 Task: Look for space in Abidjan, Ivory Coast from 22nd June, 2023 to 30th June, 2023 for 2 adults in price range Rs.7000 to Rs.15000. Place can be entire place with 1  bedroom having 1 bed and 1 bathroom. Property type can be house, flat, guest house, hotel. Booking option can be shelf check-in. Required host language is English.
Action: Mouse moved to (492, 161)
Screenshot: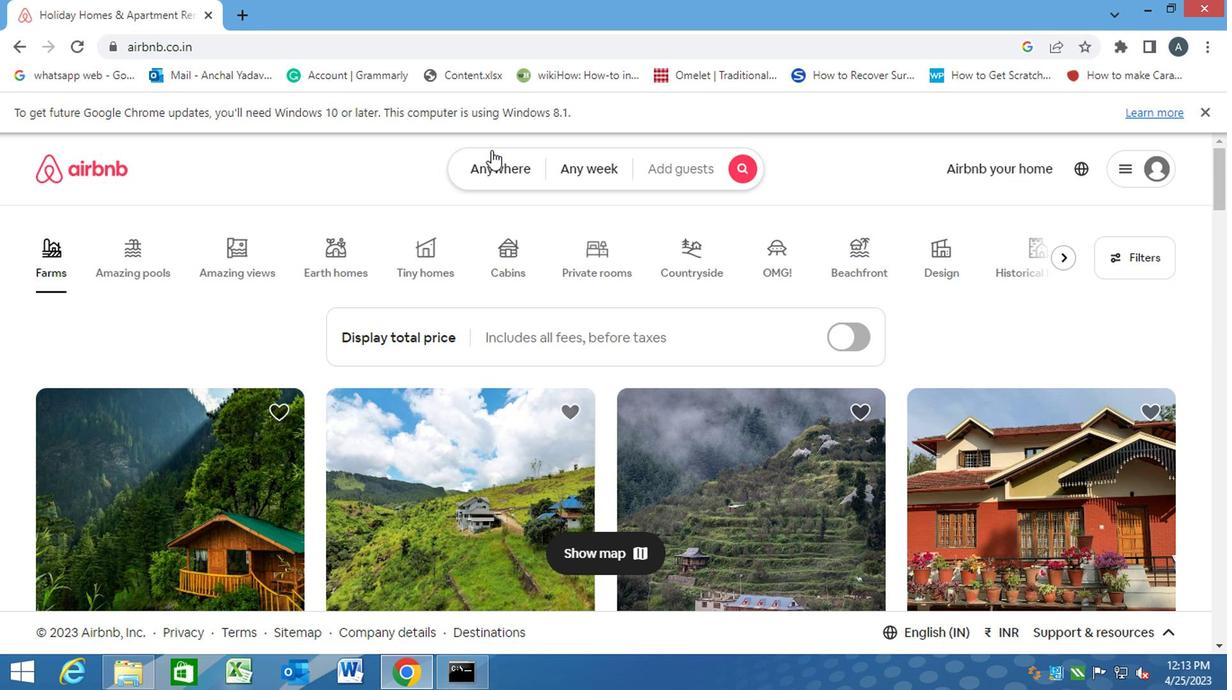 
Action: Mouse pressed left at (492, 161)
Screenshot: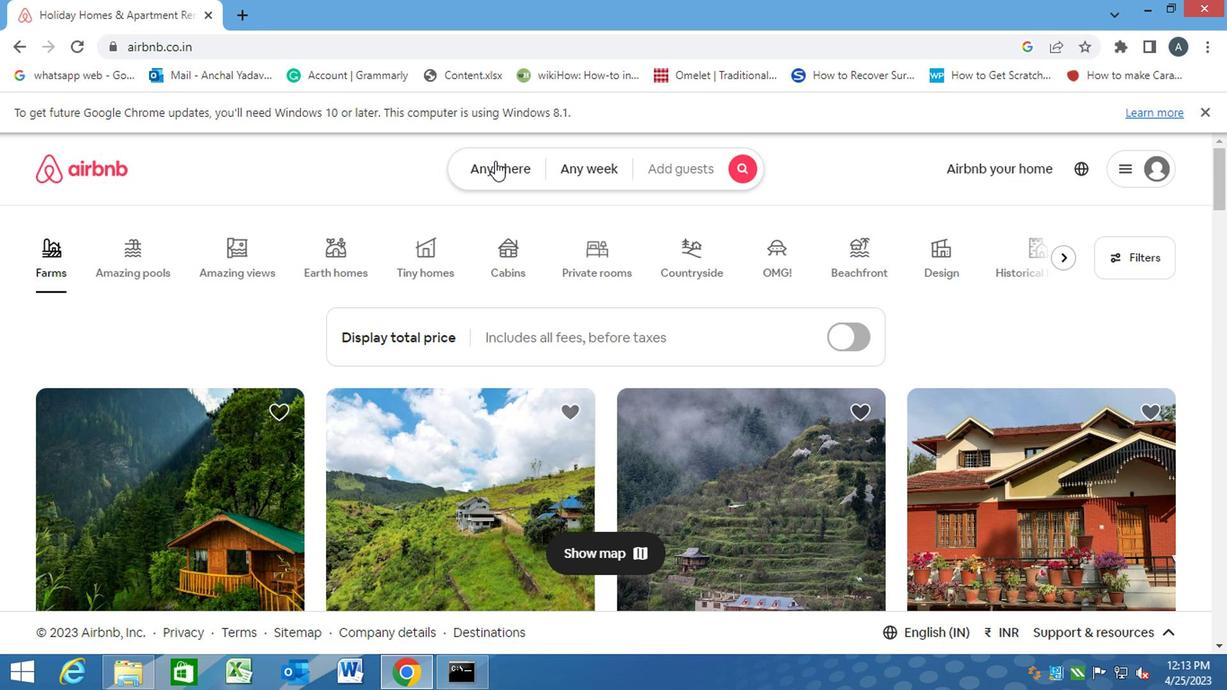 
Action: Mouse moved to (323, 228)
Screenshot: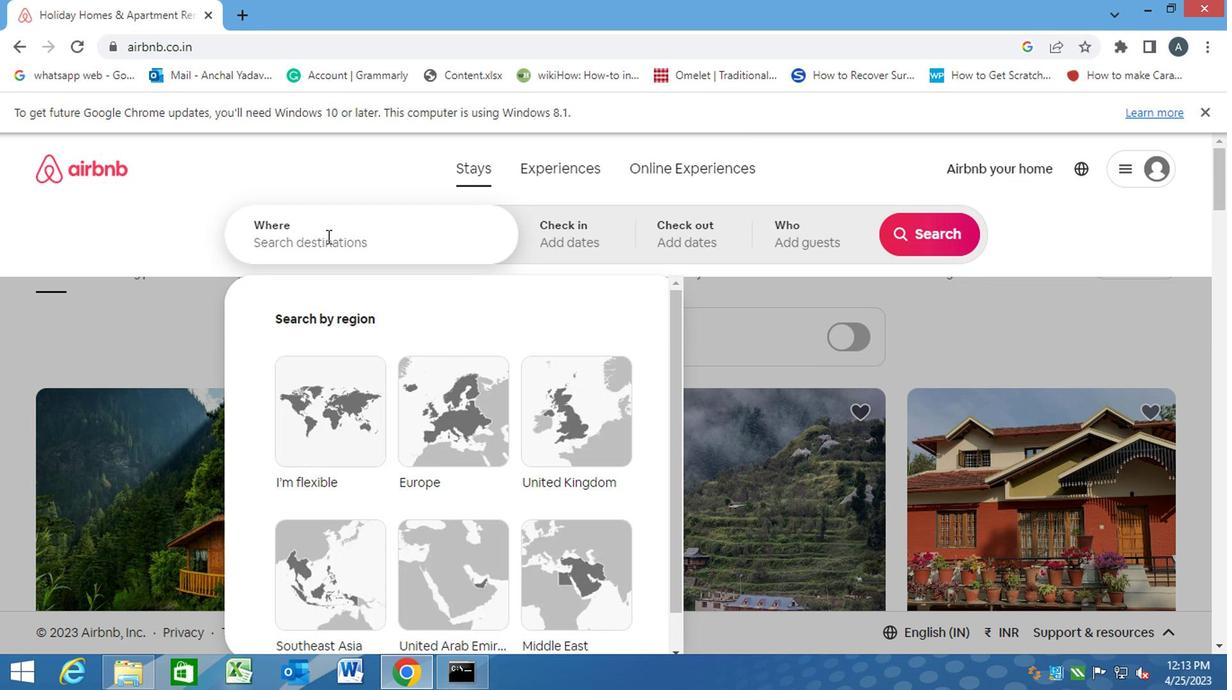 
Action: Mouse pressed left at (323, 228)
Screenshot: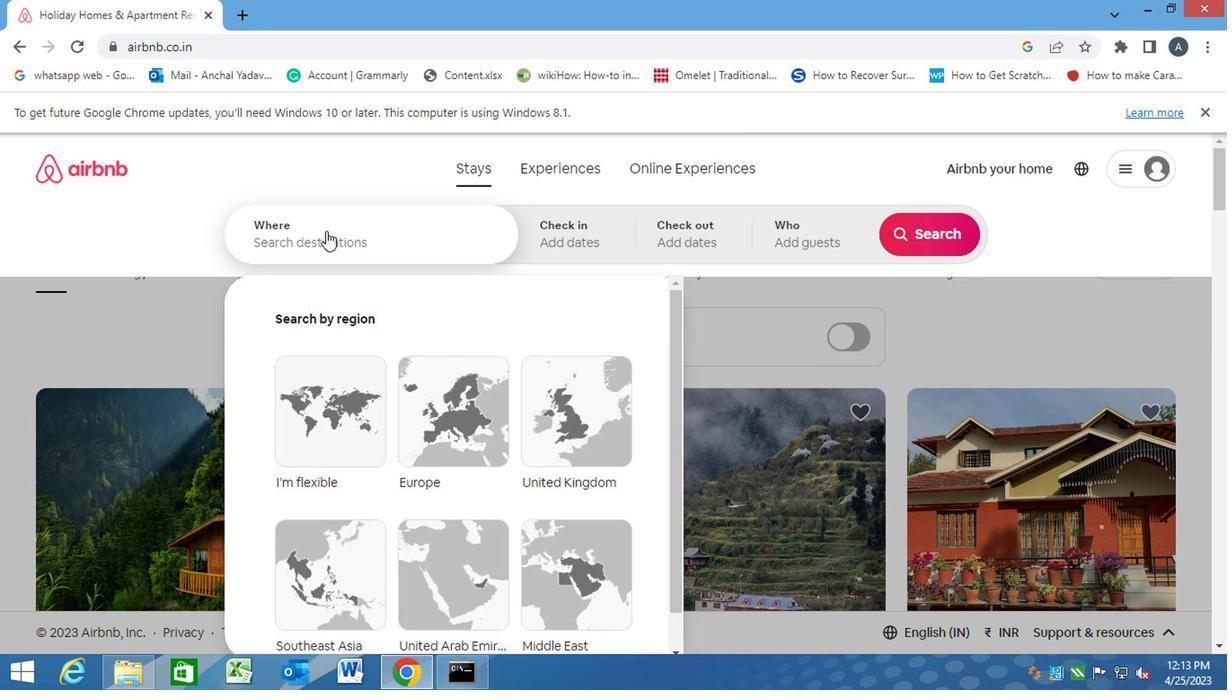 
Action: Key pressed <Key.caps_lock><Key.caps_lock>a<Key.caps_lock>d<Key.backspace>bidjan,<Key.space><Key.caps_lock>i<Key.caps_lock>vory<Key.space><Key.caps_lock>c<Key.caps_lock>oast<Key.enter>
Screenshot: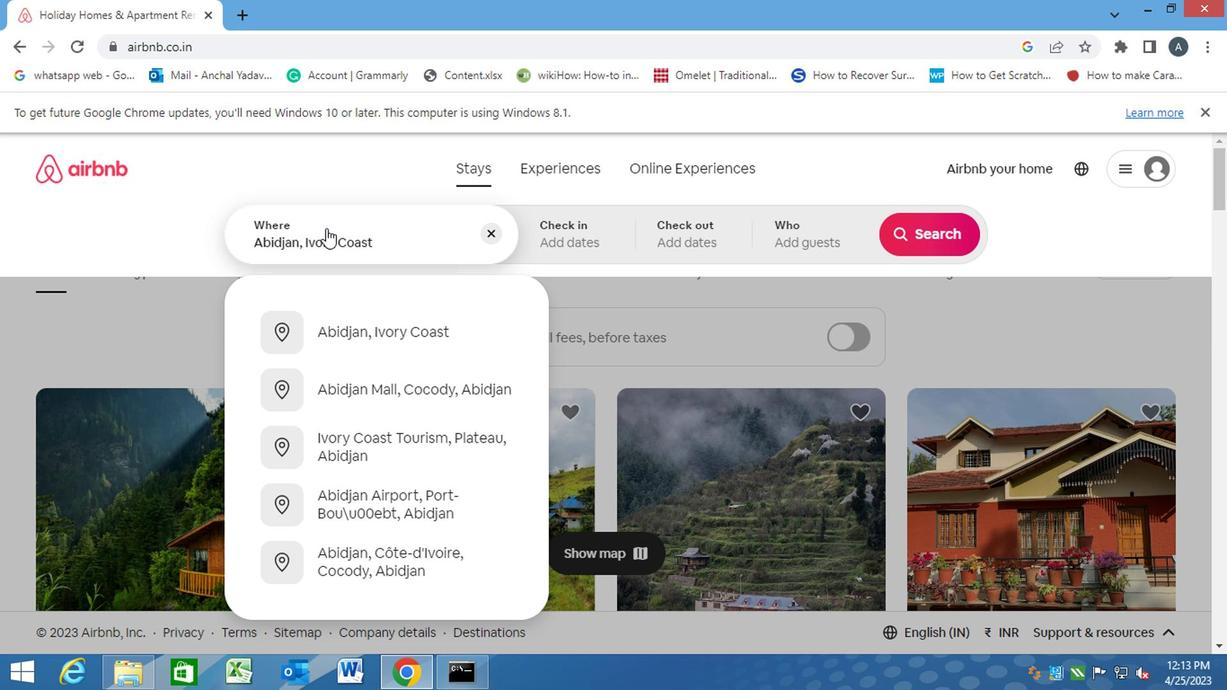 
Action: Mouse moved to (906, 379)
Screenshot: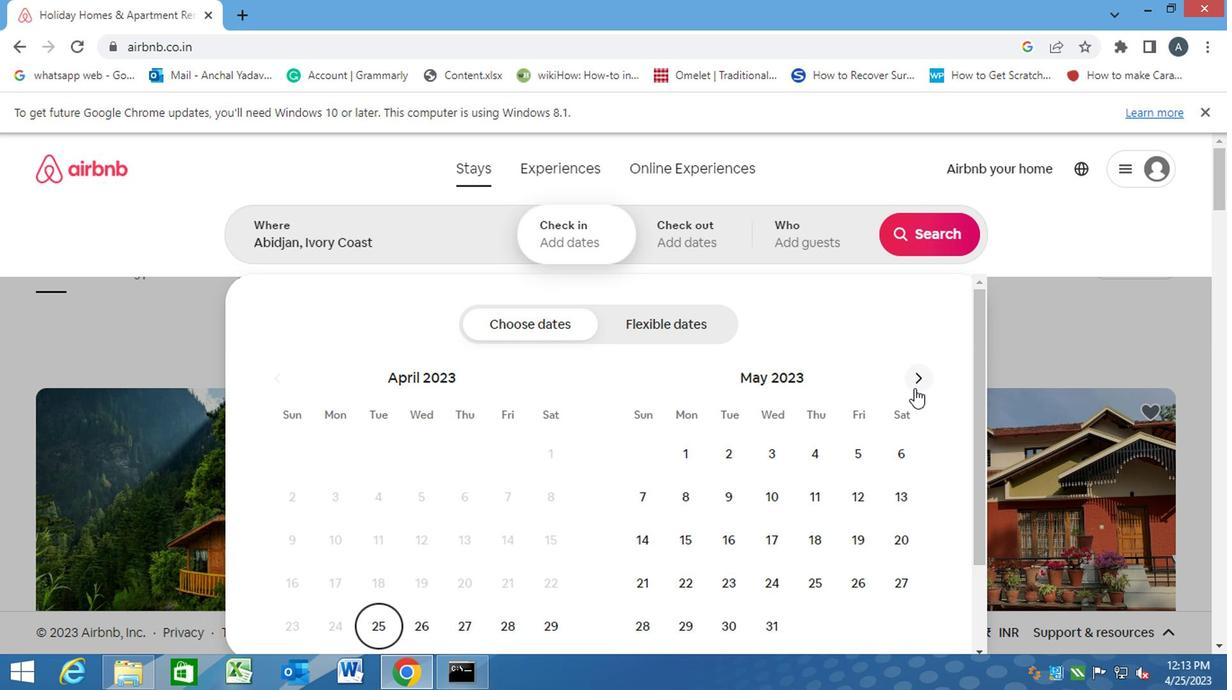 
Action: Mouse pressed left at (906, 379)
Screenshot: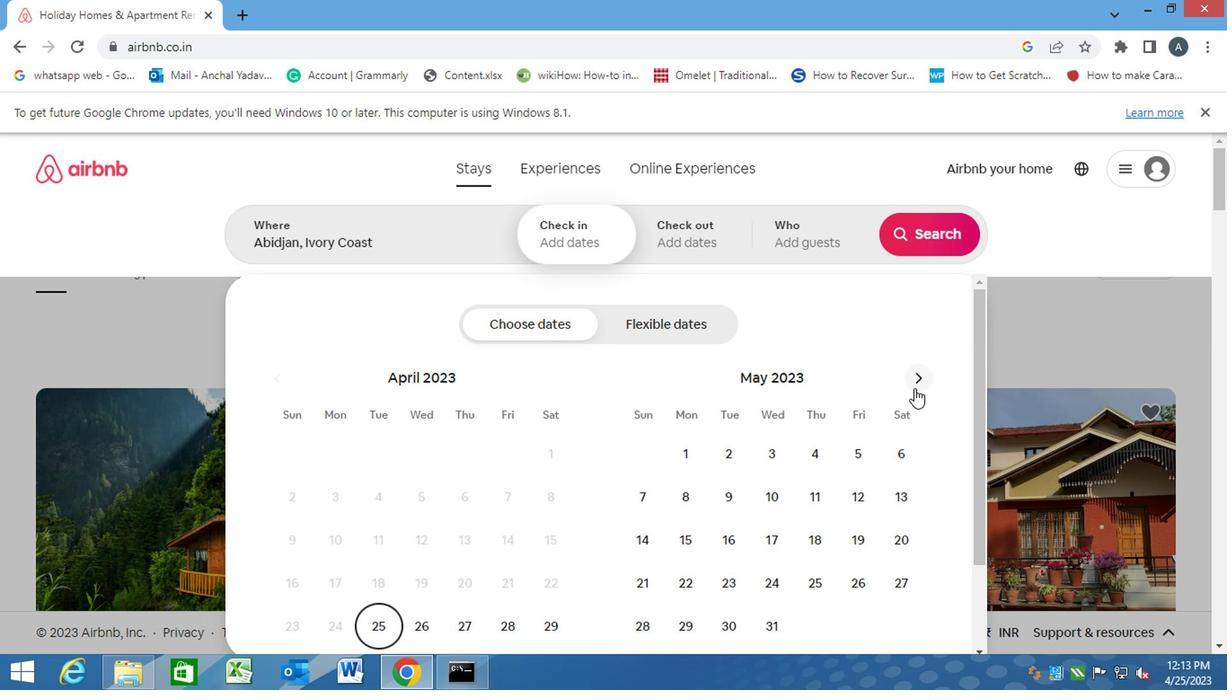 
Action: Mouse moved to (805, 586)
Screenshot: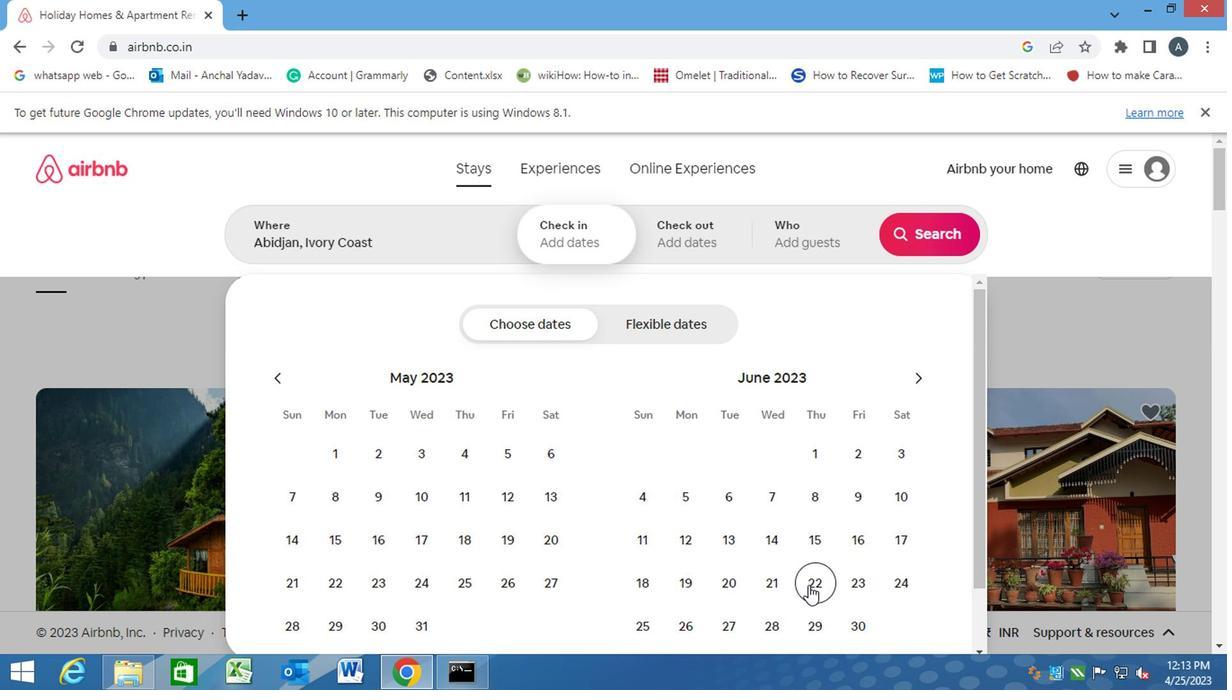 
Action: Mouse pressed left at (805, 586)
Screenshot: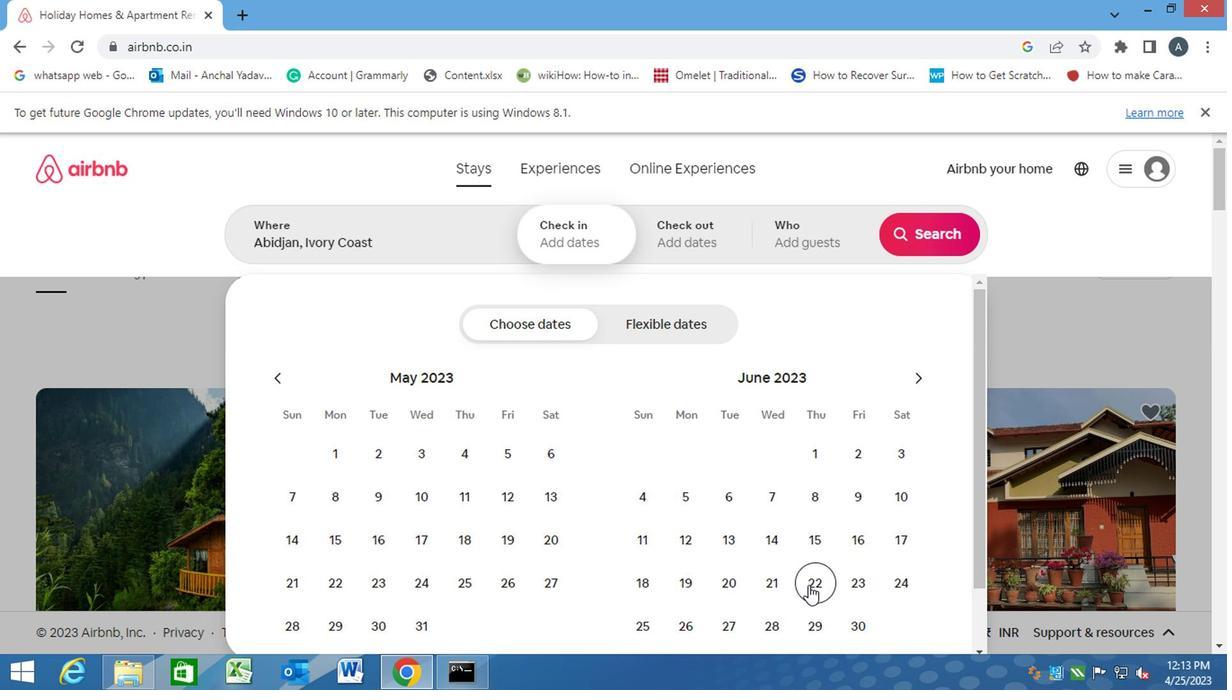 
Action: Mouse moved to (859, 627)
Screenshot: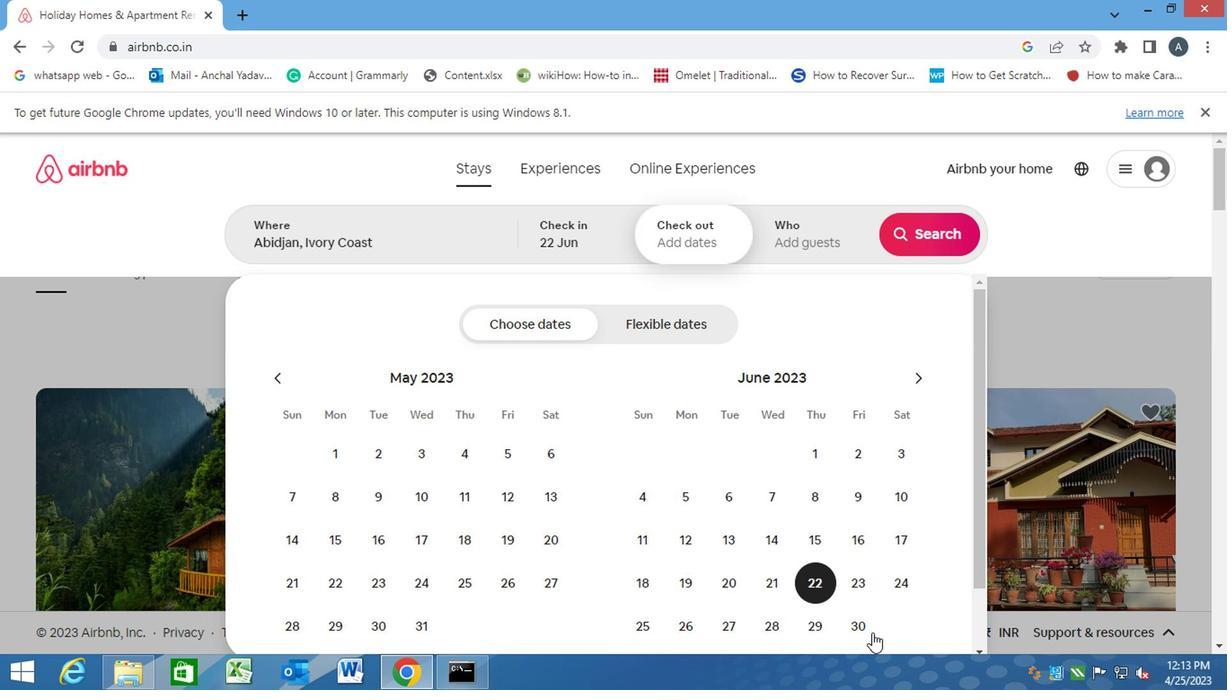 
Action: Mouse pressed left at (859, 627)
Screenshot: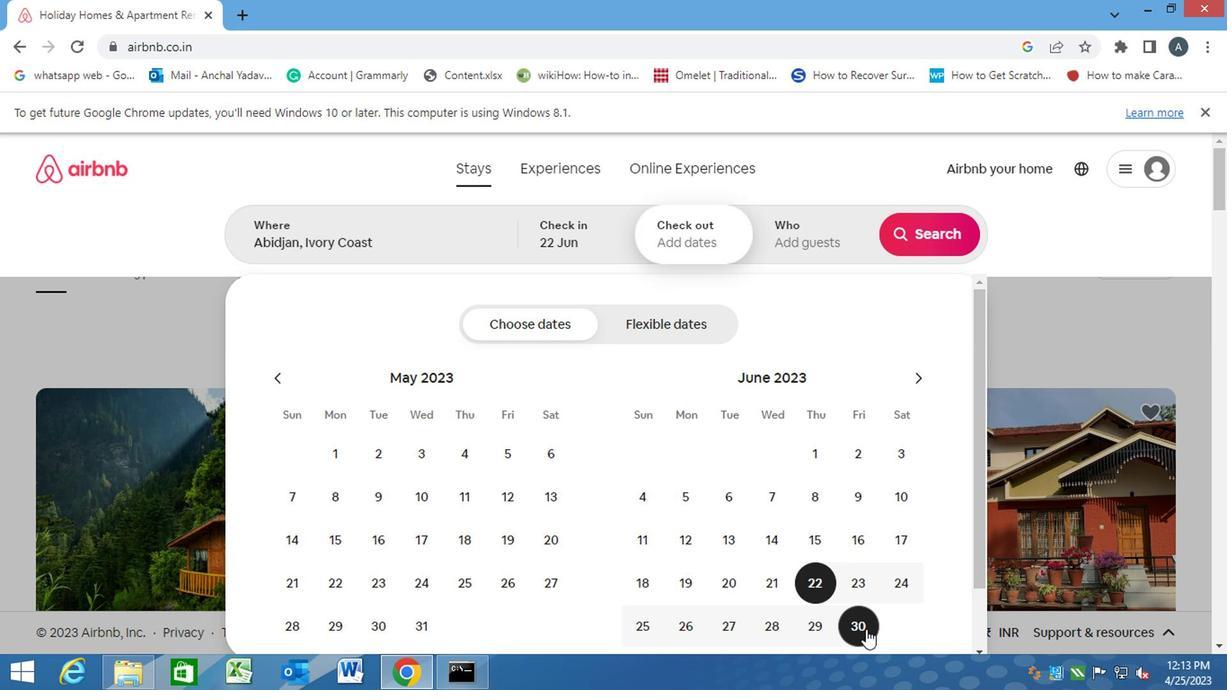 
Action: Mouse moved to (796, 222)
Screenshot: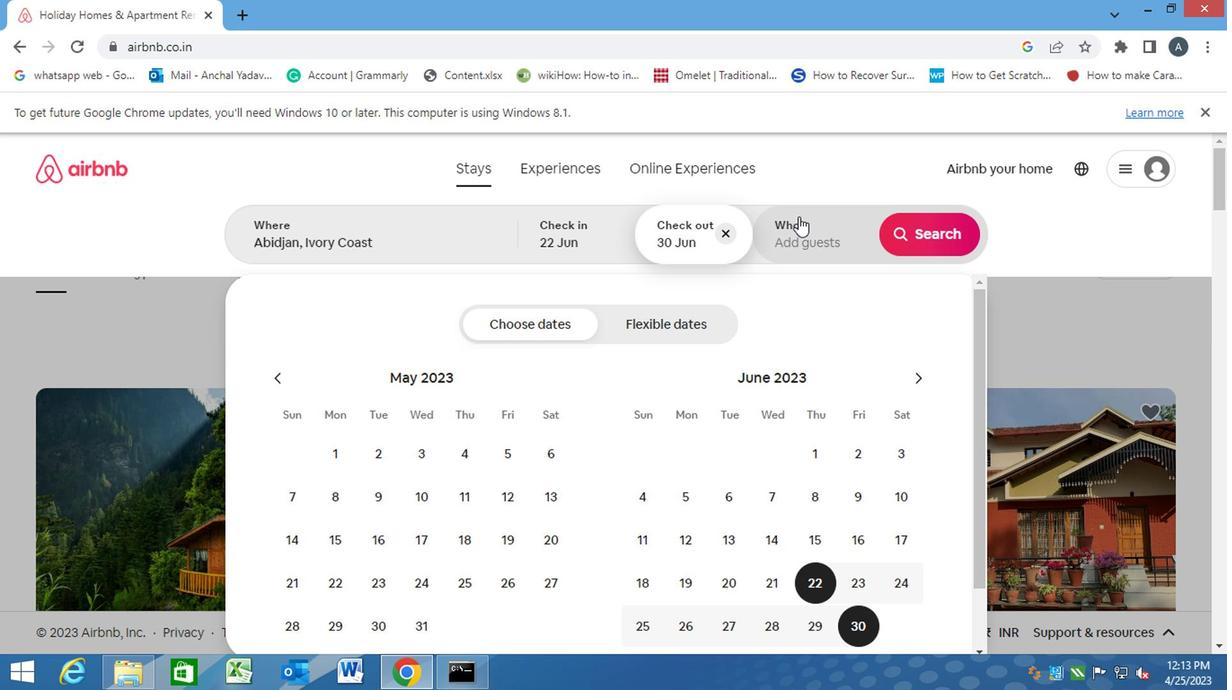 
Action: Mouse pressed left at (796, 222)
Screenshot: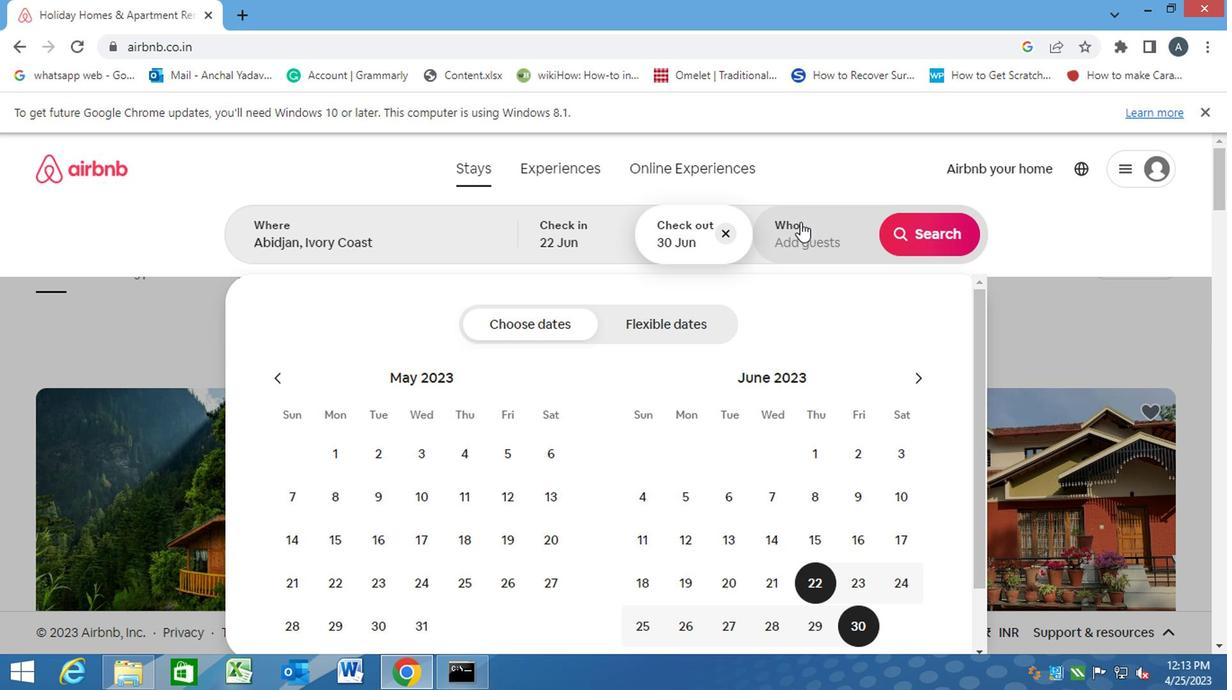 
Action: Mouse moved to (924, 320)
Screenshot: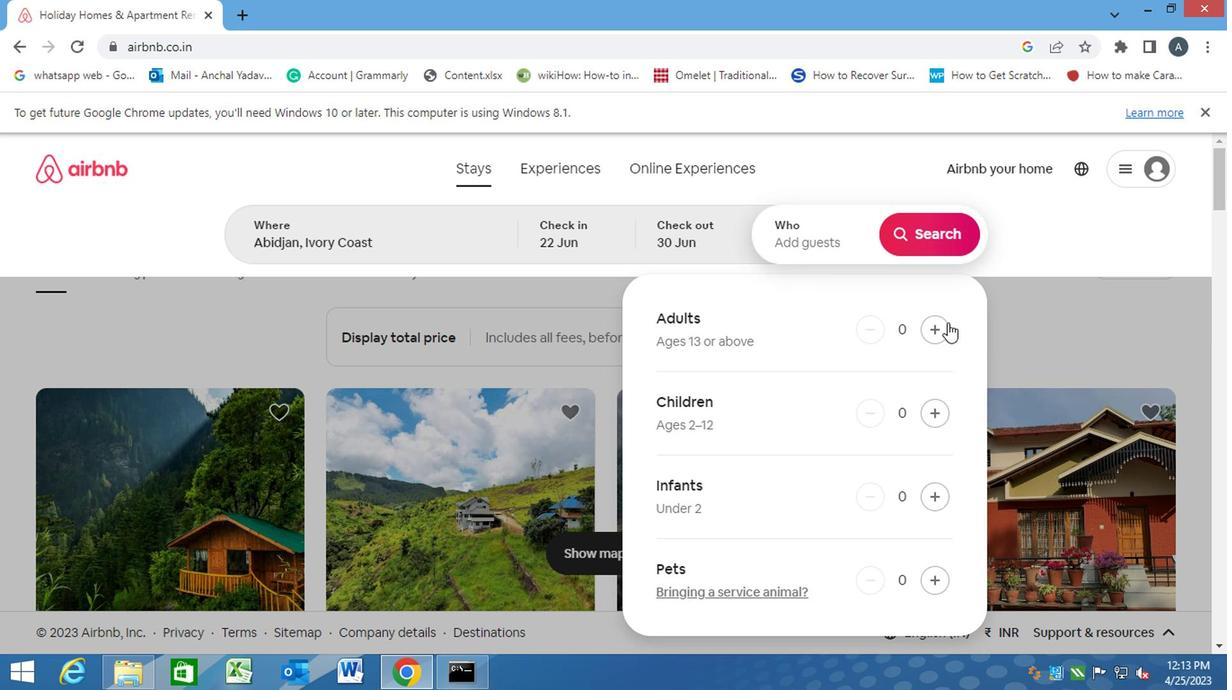
Action: Mouse pressed left at (924, 320)
Screenshot: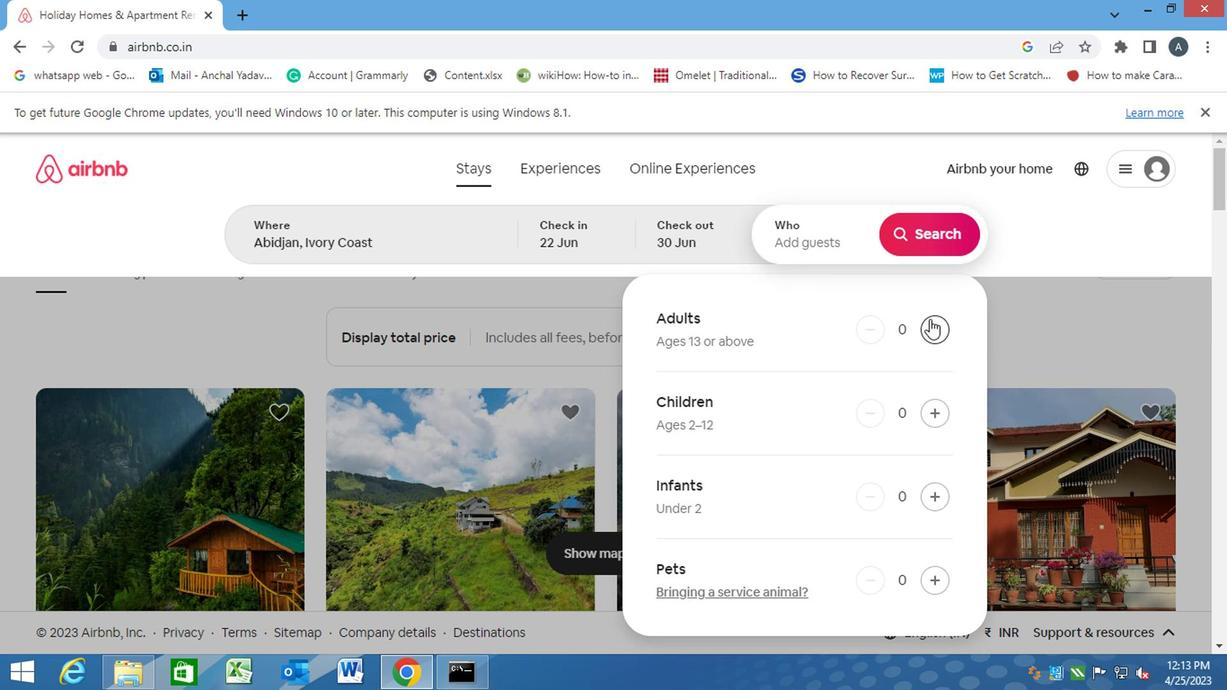 
Action: Mouse pressed left at (924, 320)
Screenshot: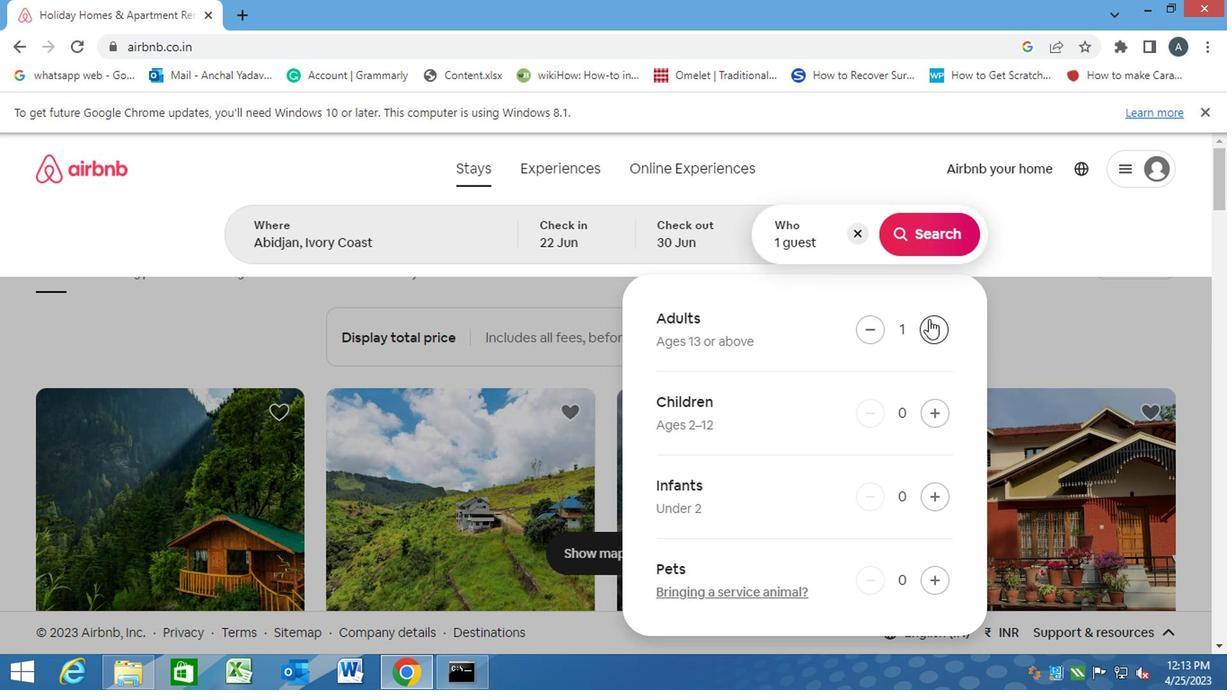 
Action: Mouse moved to (915, 244)
Screenshot: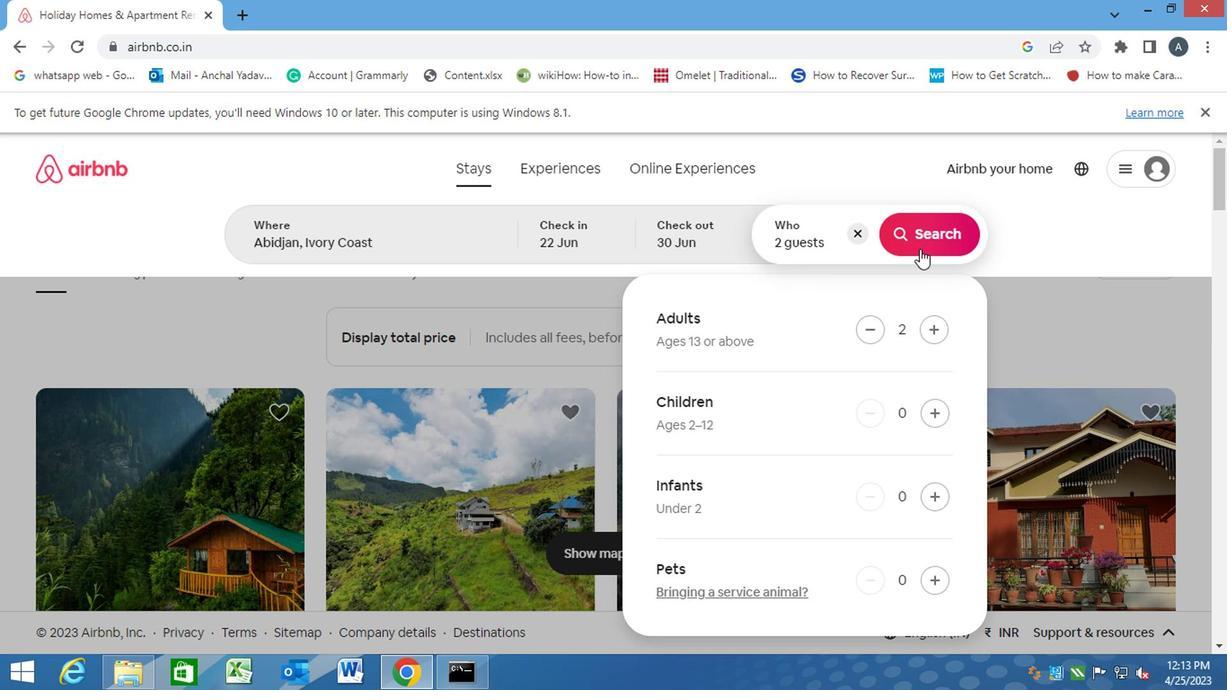 
Action: Mouse pressed left at (915, 244)
Screenshot: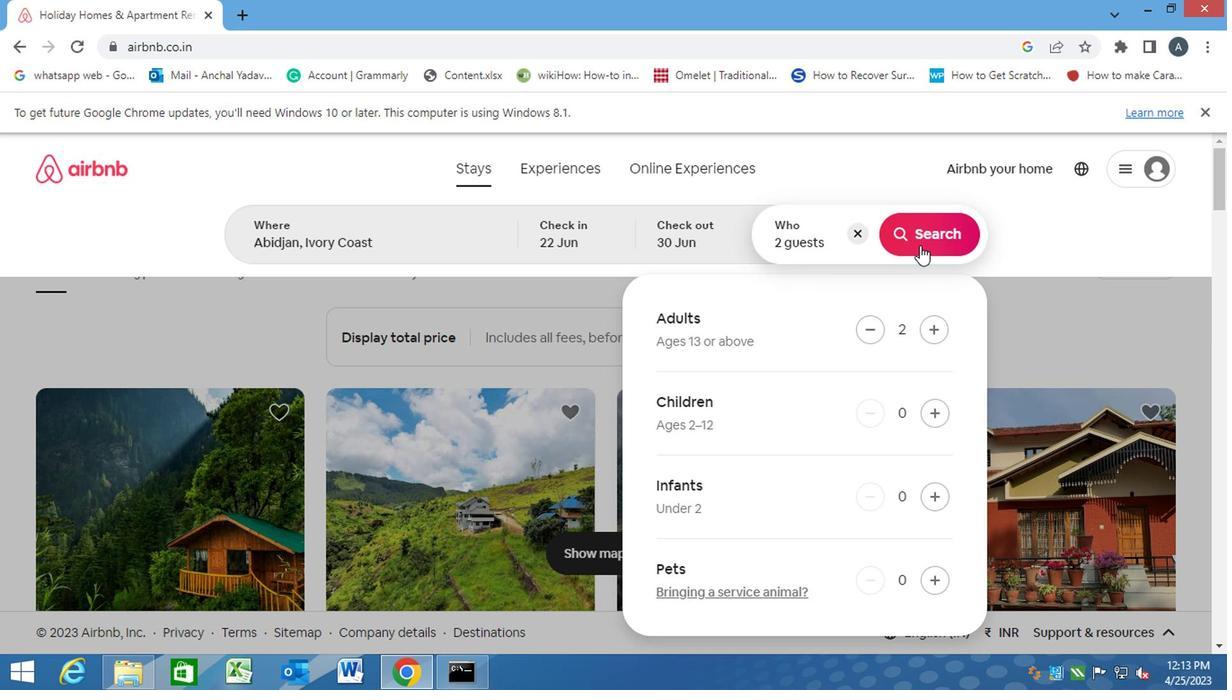 
Action: Mouse moved to (1152, 236)
Screenshot: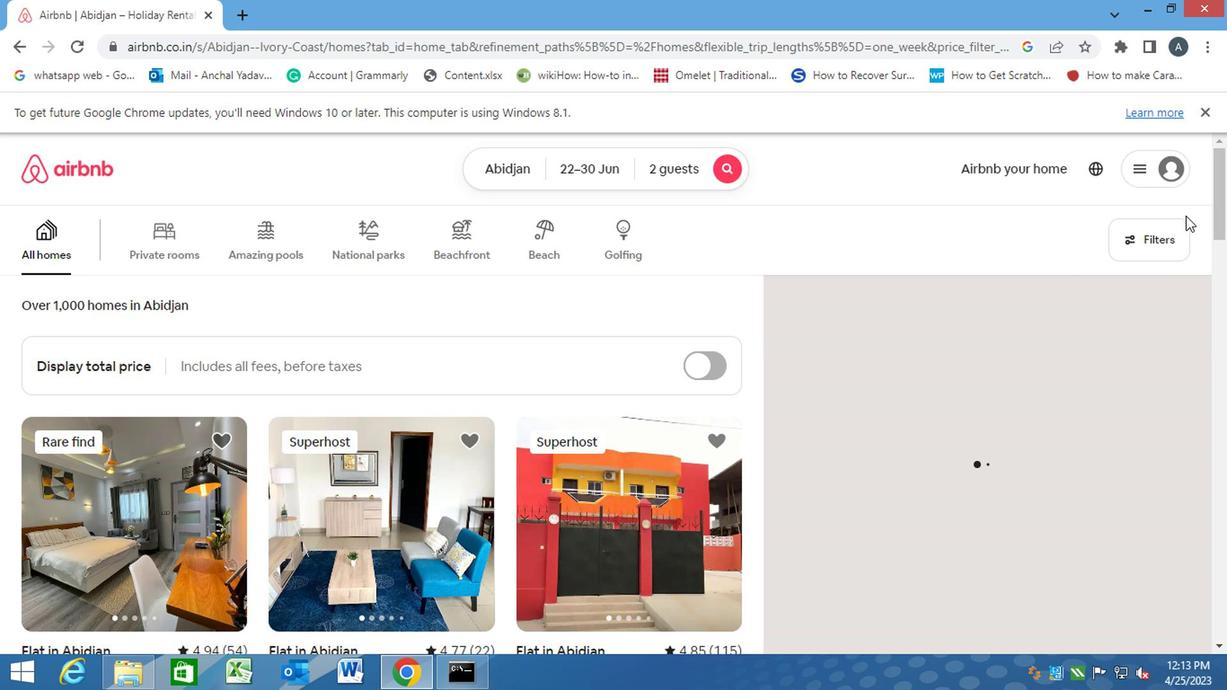 
Action: Mouse pressed left at (1152, 236)
Screenshot: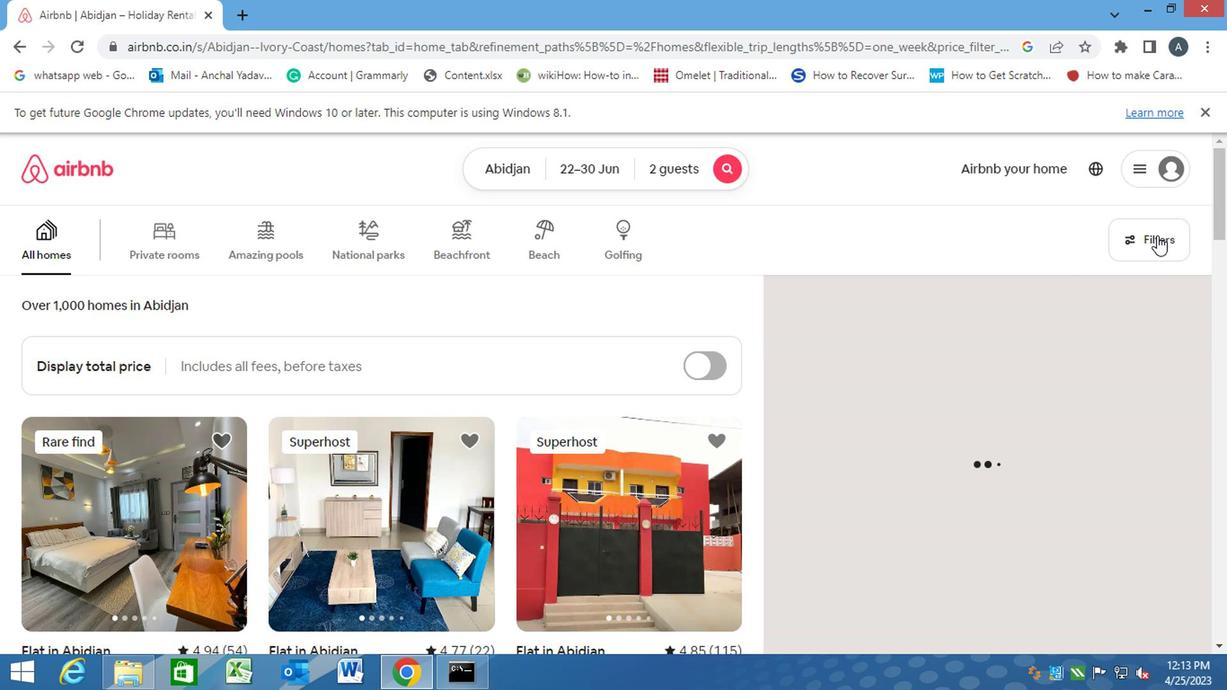 
Action: Mouse moved to (381, 462)
Screenshot: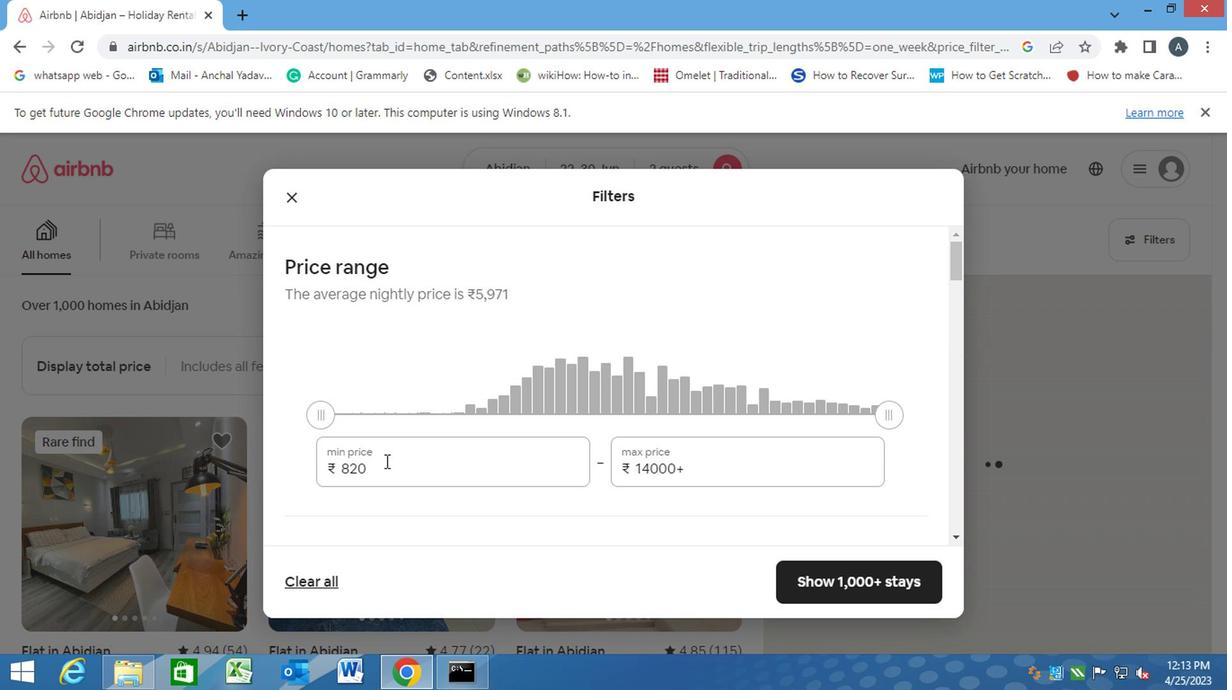 
Action: Mouse pressed left at (381, 462)
Screenshot: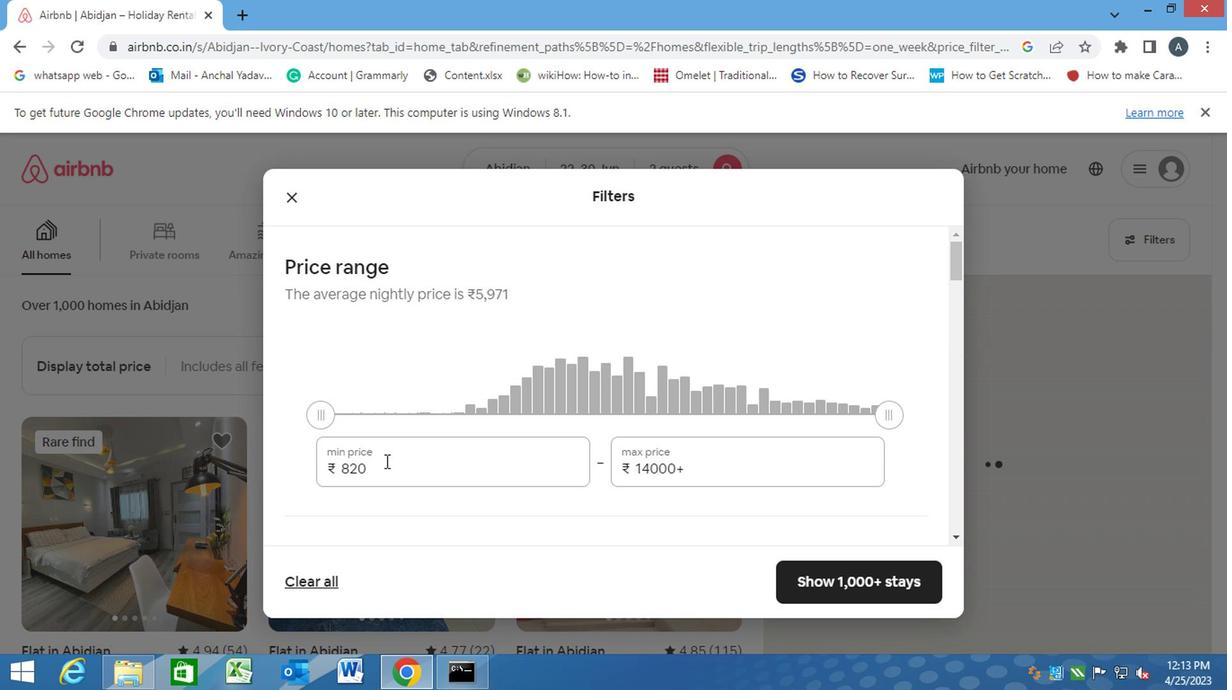 
Action: Mouse moved to (329, 469)
Screenshot: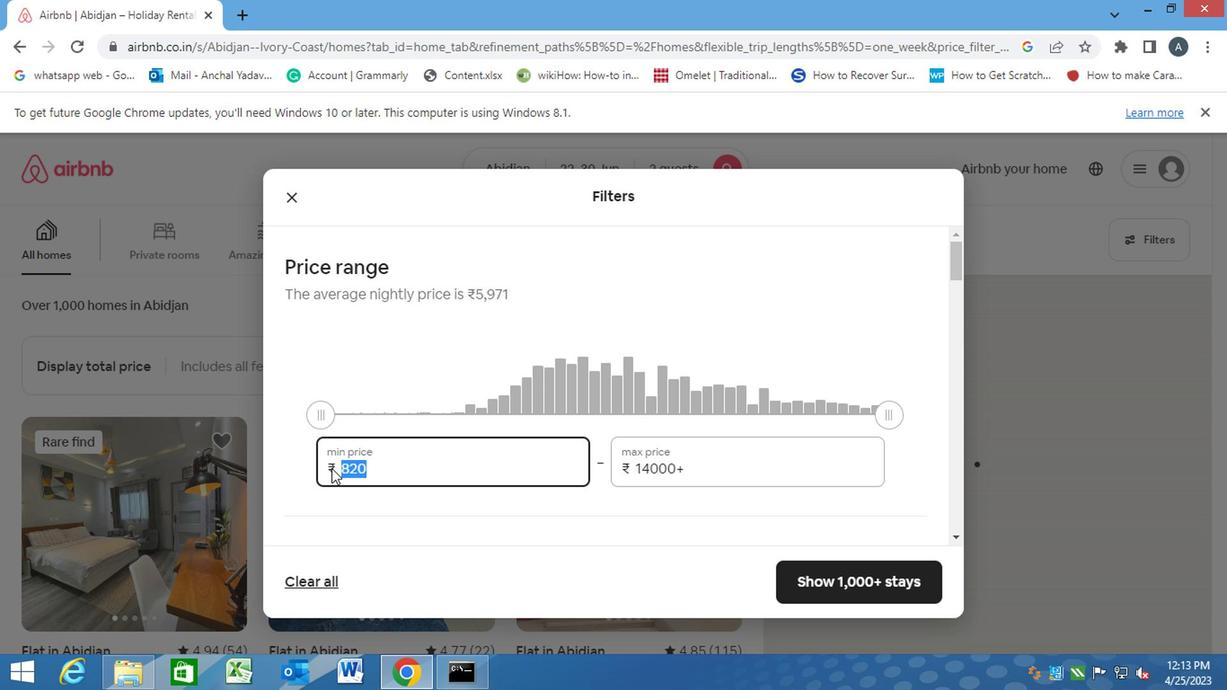
Action: Key pressed 7000<Key.tab><Key.backspace>15000
Screenshot: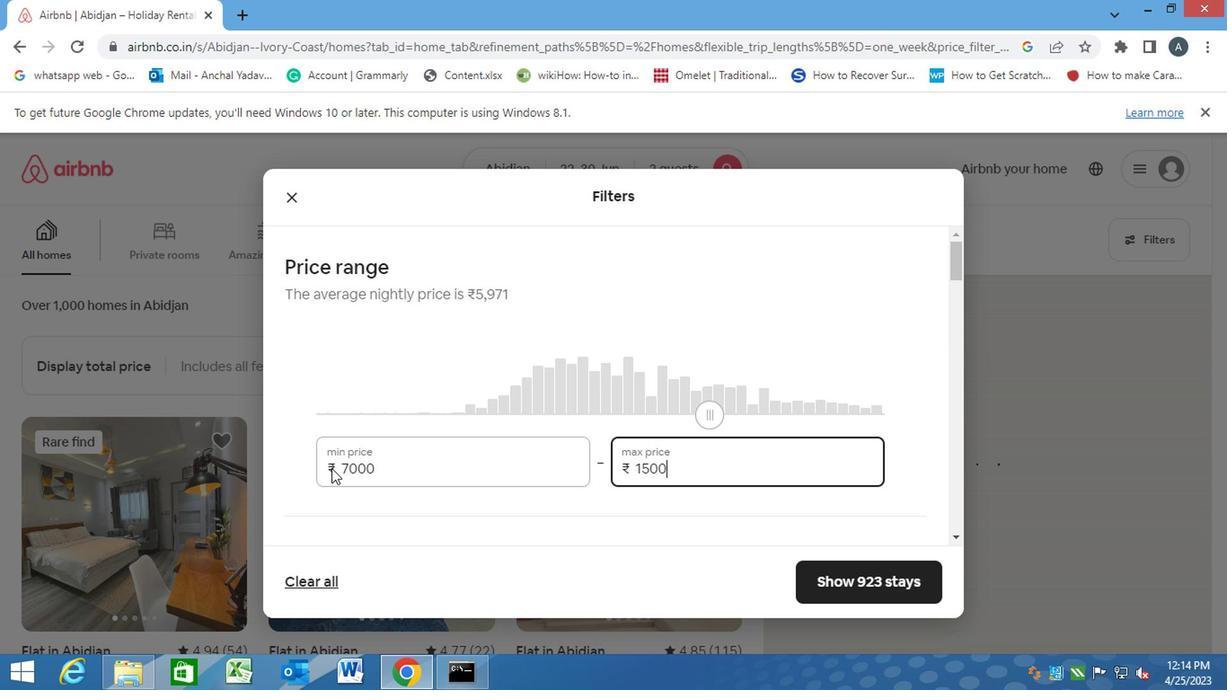 
Action: Mouse moved to (411, 517)
Screenshot: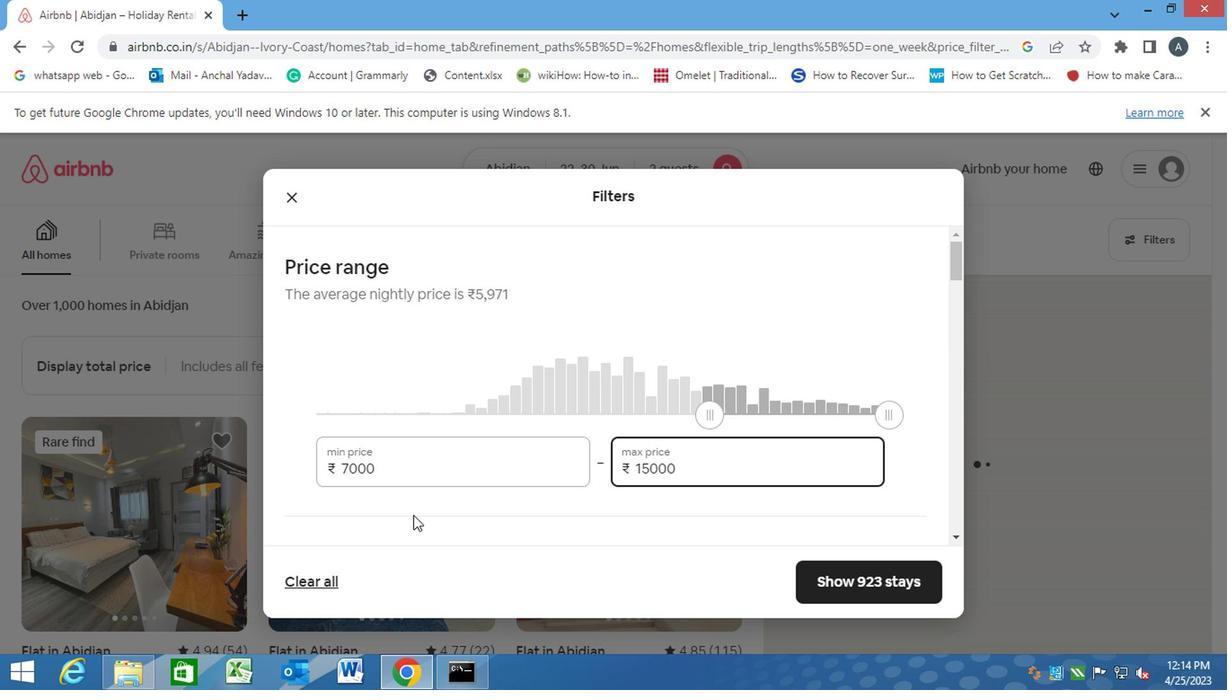 
Action: Mouse pressed left at (411, 517)
Screenshot: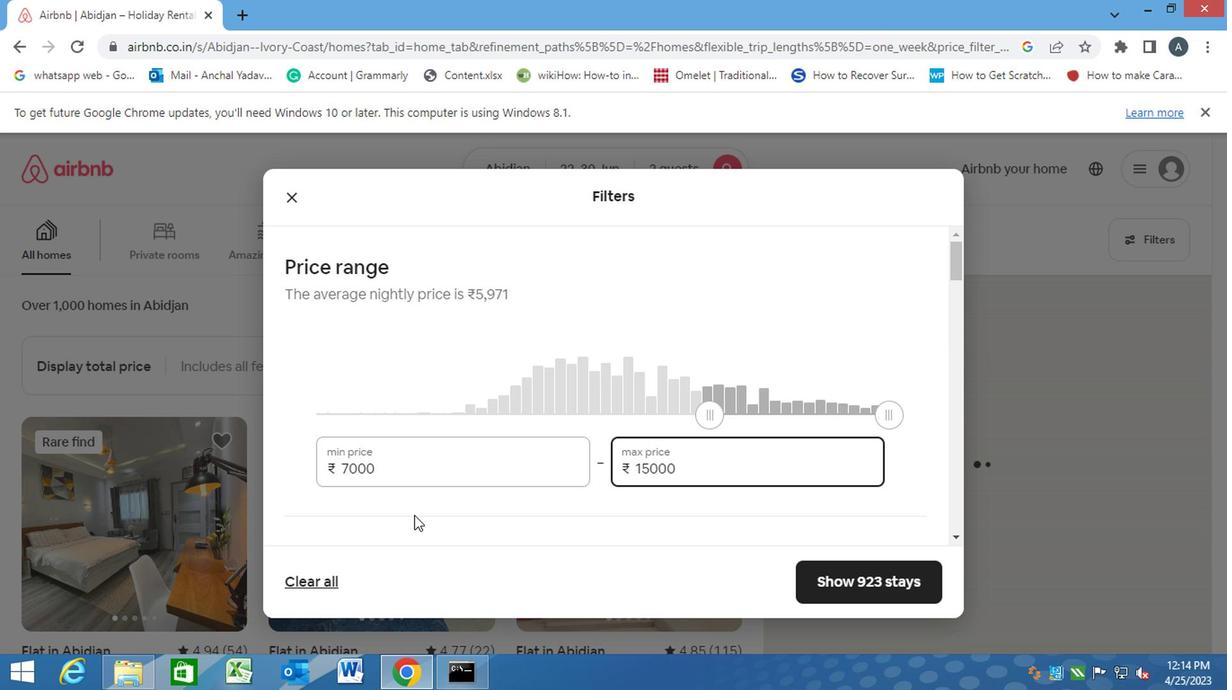 
Action: Mouse scrolled (411, 516) with delta (0, 0)
Screenshot: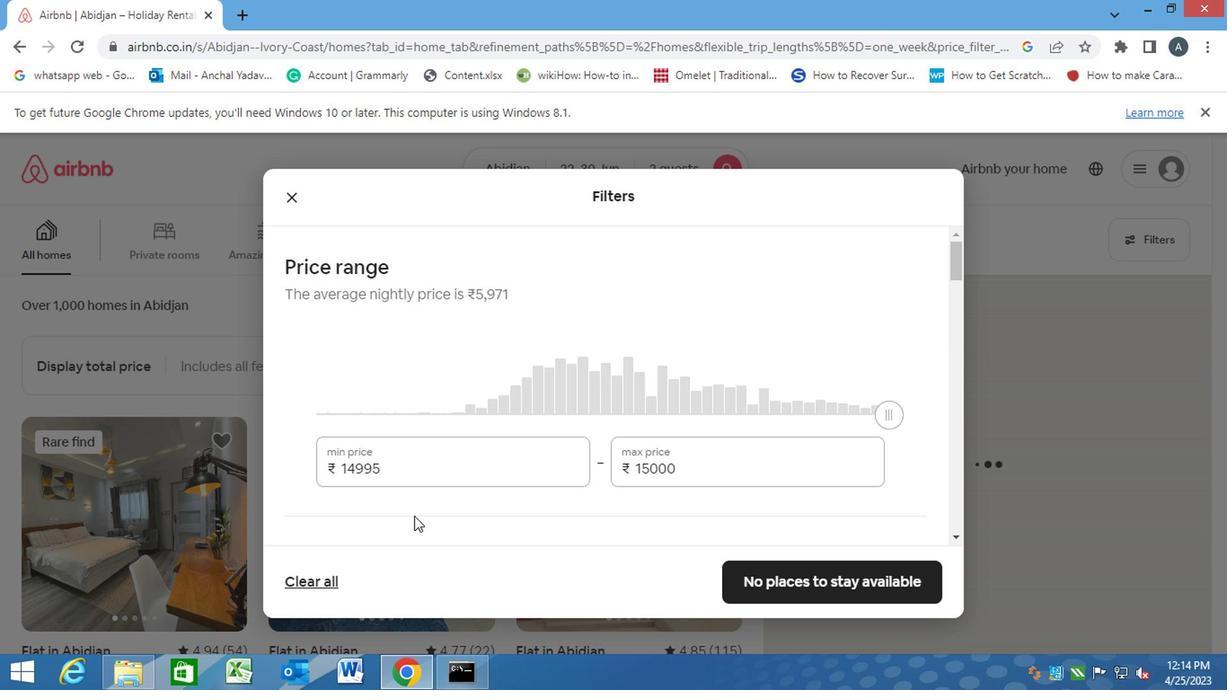
Action: Mouse scrolled (411, 516) with delta (0, 0)
Screenshot: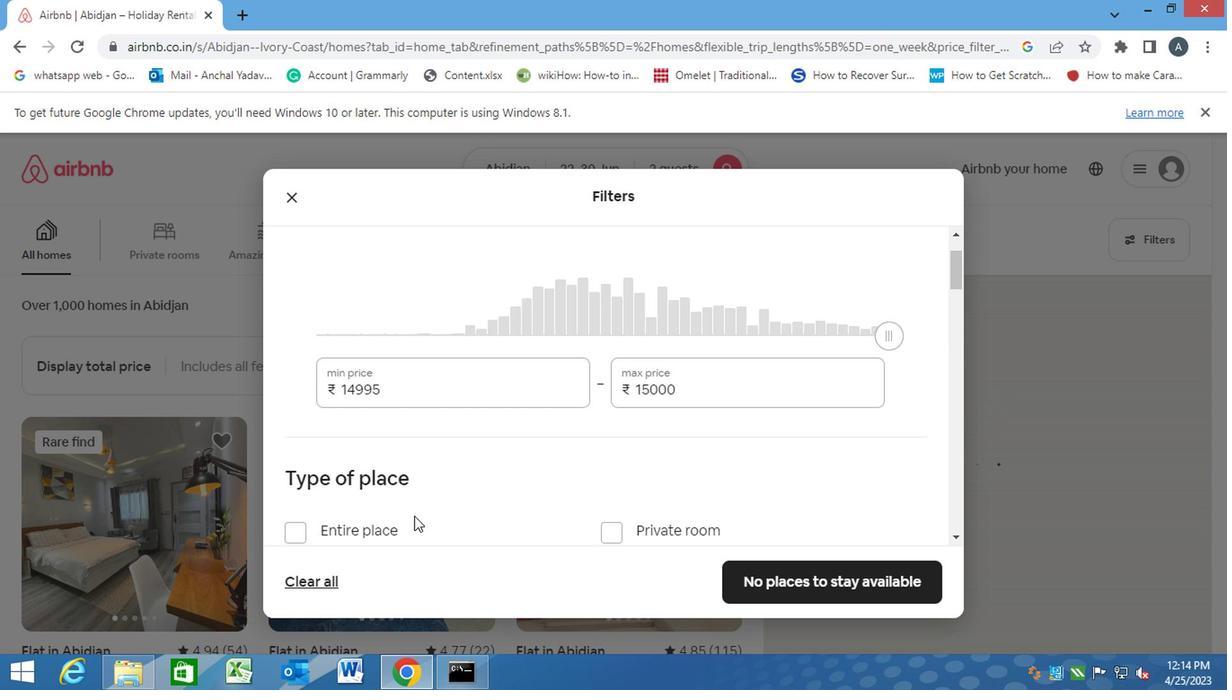 
Action: Mouse scrolled (411, 516) with delta (0, 0)
Screenshot: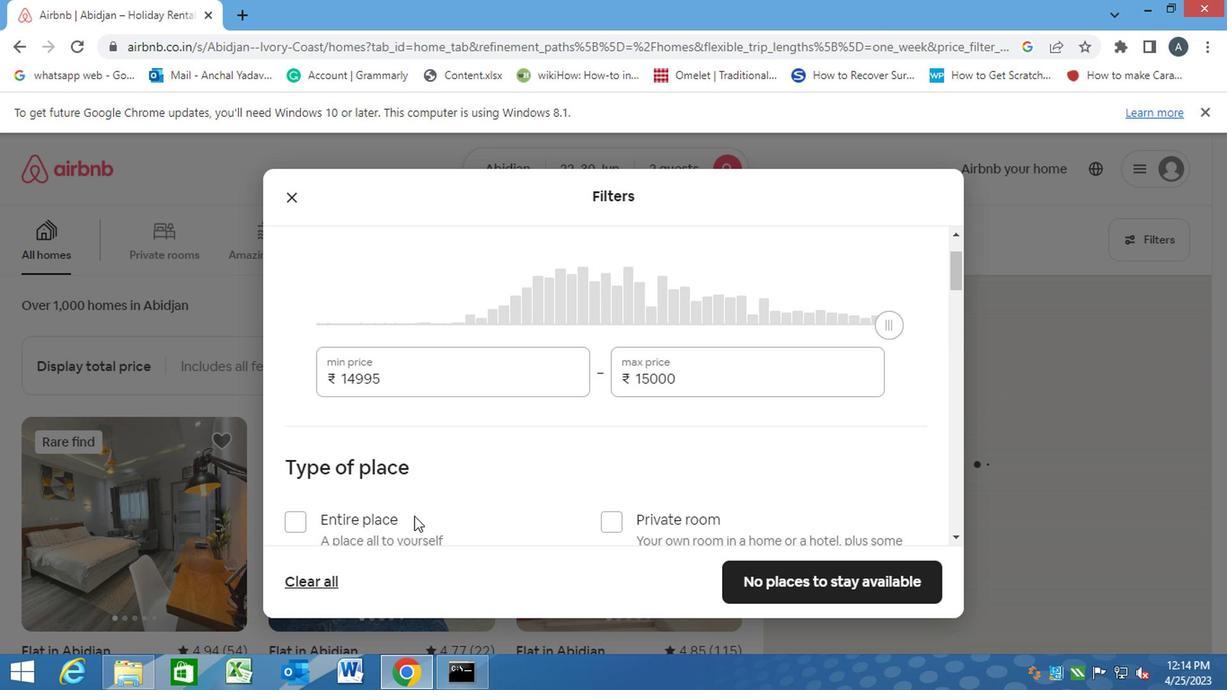 
Action: Mouse moved to (296, 343)
Screenshot: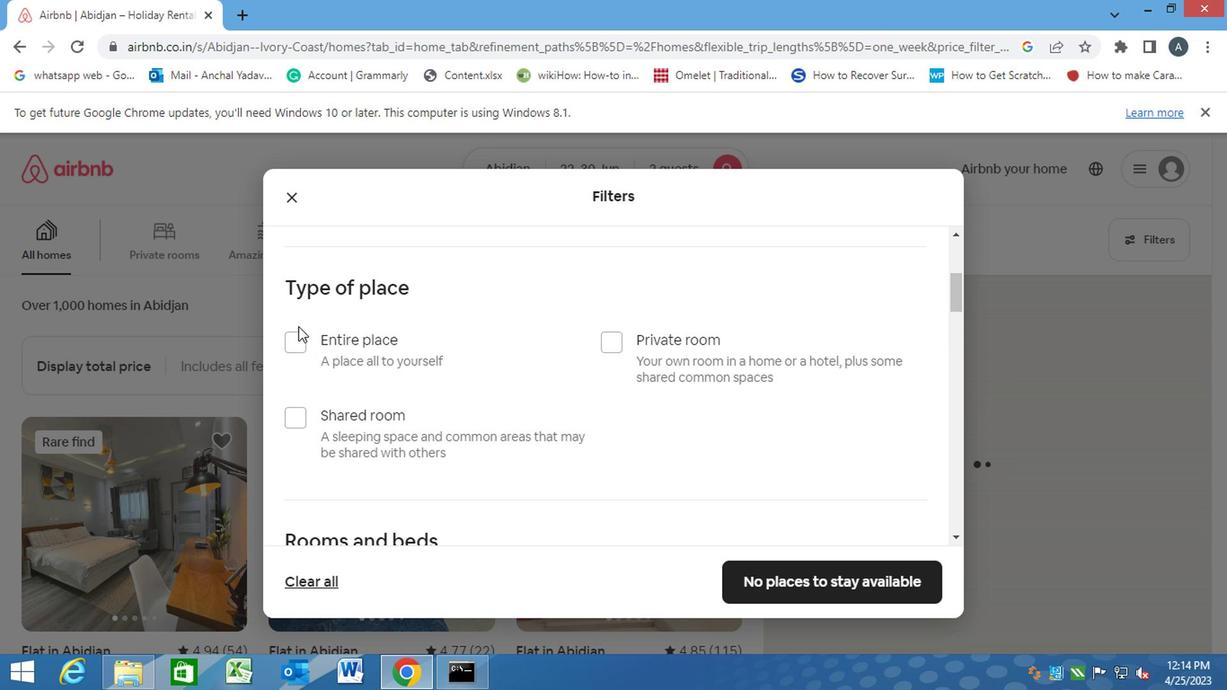 
Action: Mouse pressed left at (296, 343)
Screenshot: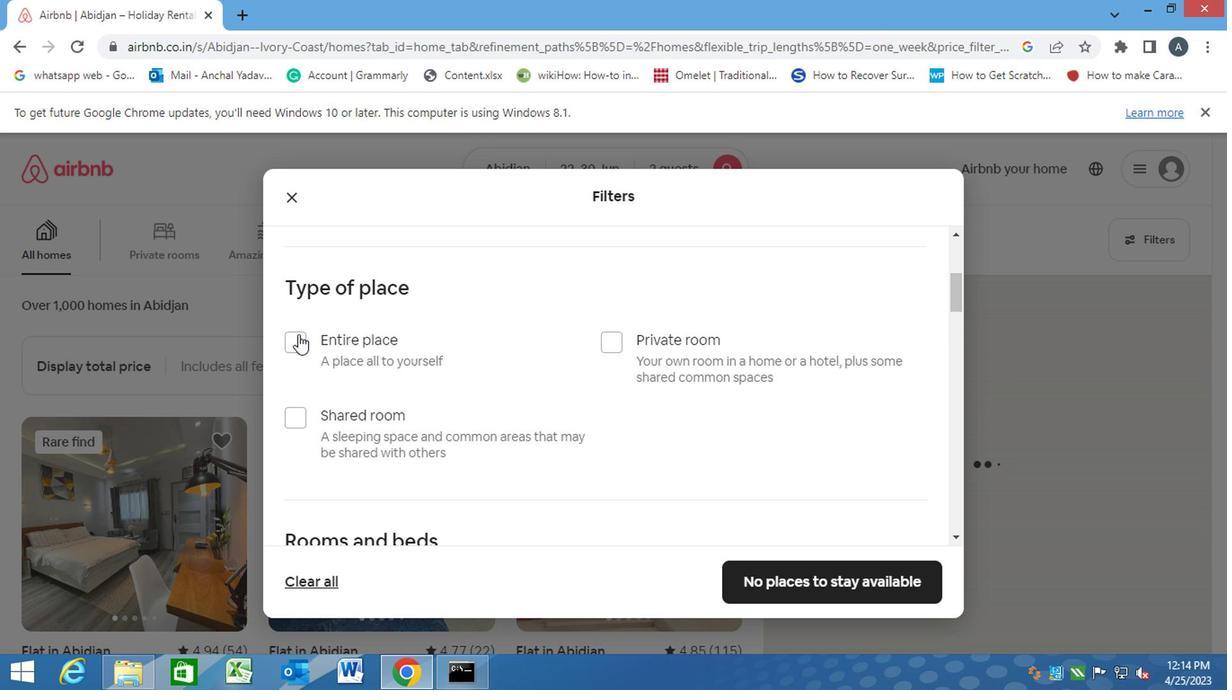 
Action: Mouse moved to (465, 397)
Screenshot: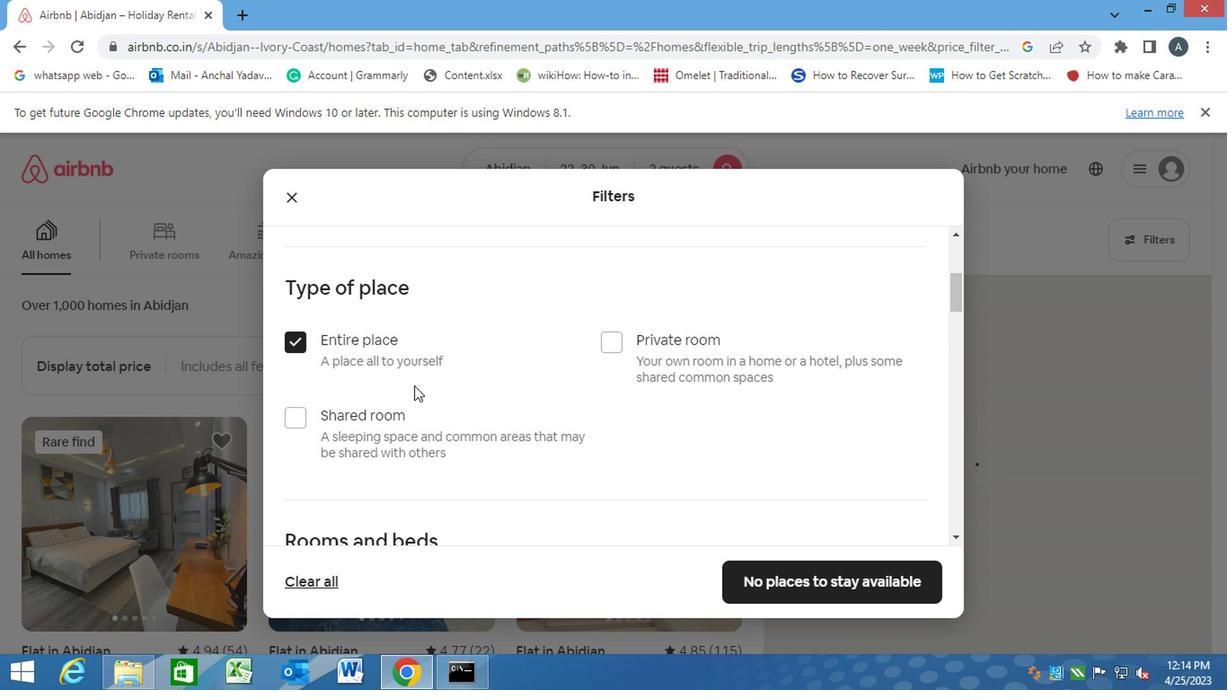 
Action: Mouse scrolled (465, 396) with delta (0, -1)
Screenshot: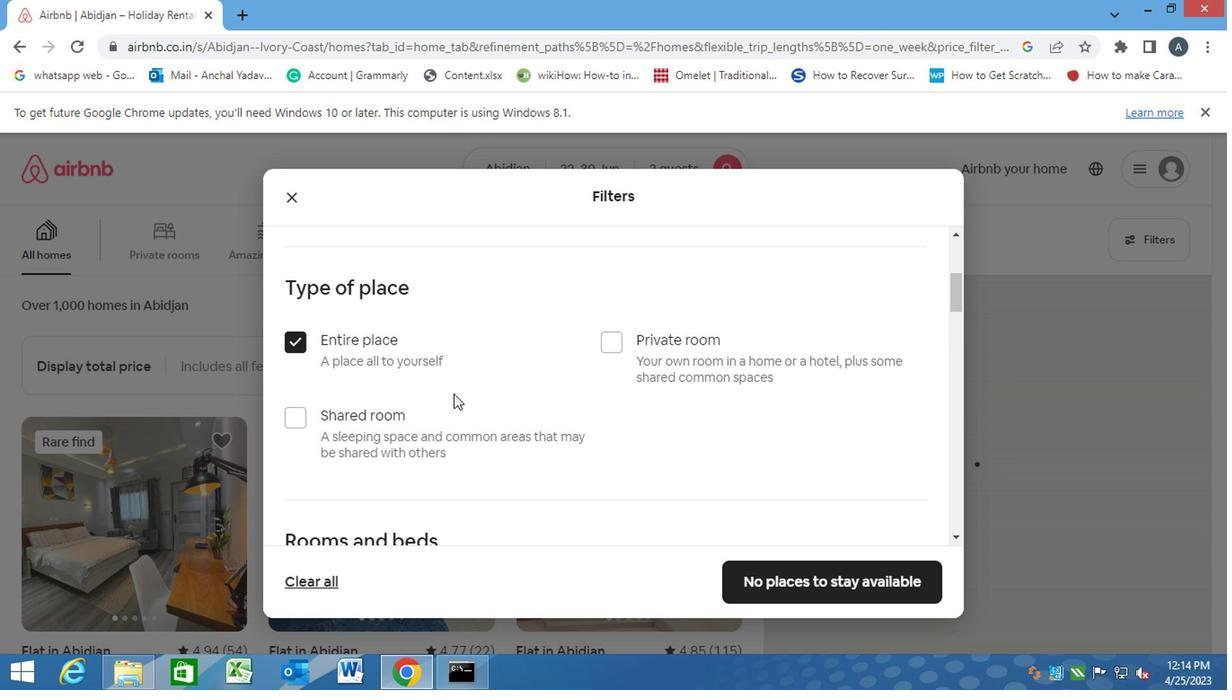 
Action: Mouse scrolled (465, 396) with delta (0, -1)
Screenshot: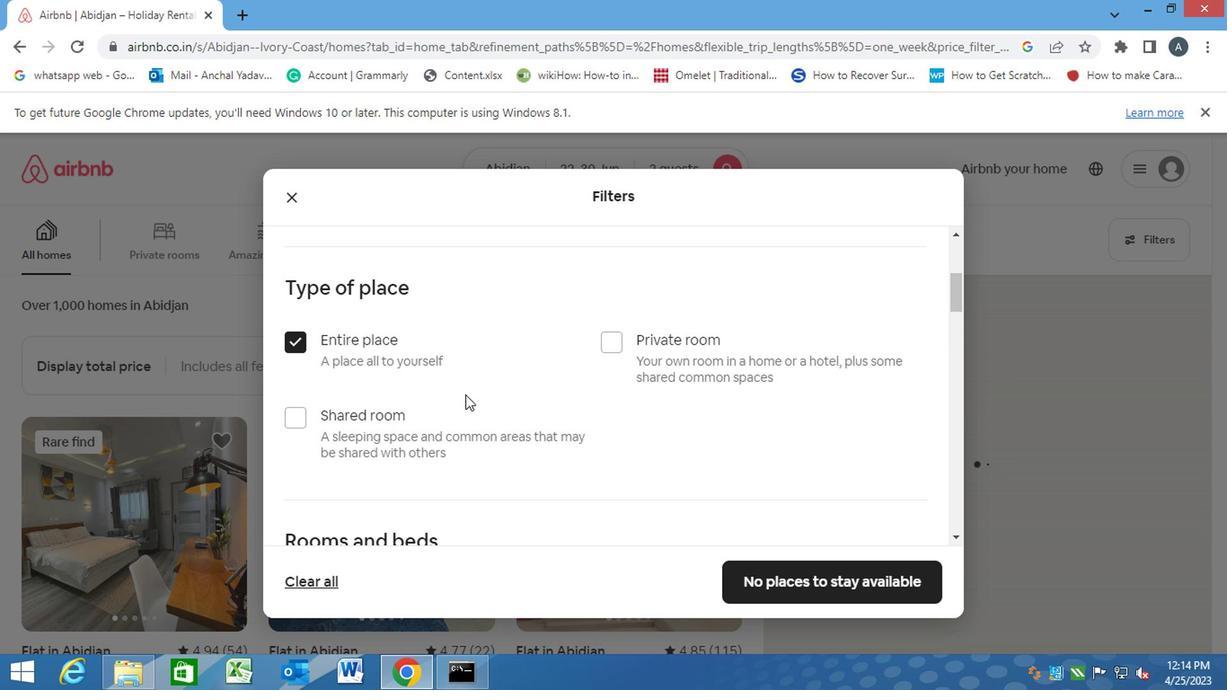 
Action: Mouse scrolled (465, 396) with delta (0, -1)
Screenshot: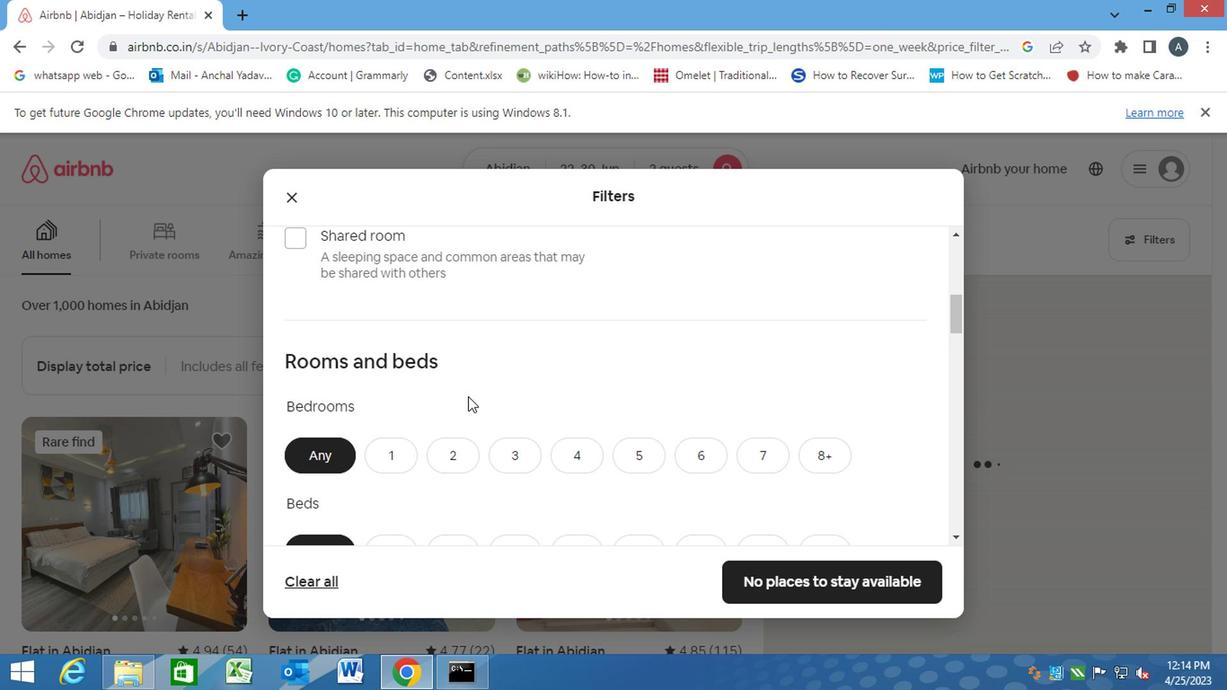 
Action: Mouse moved to (431, 377)
Screenshot: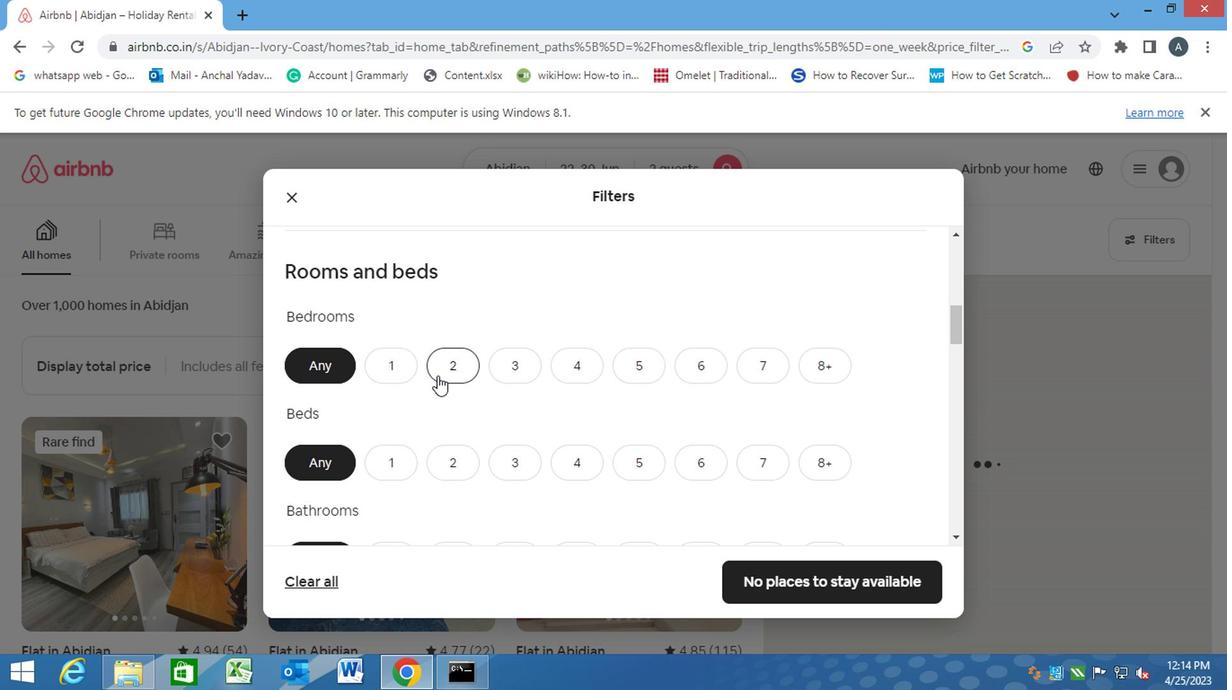 
Action: Mouse scrolled (431, 376) with delta (0, -1)
Screenshot: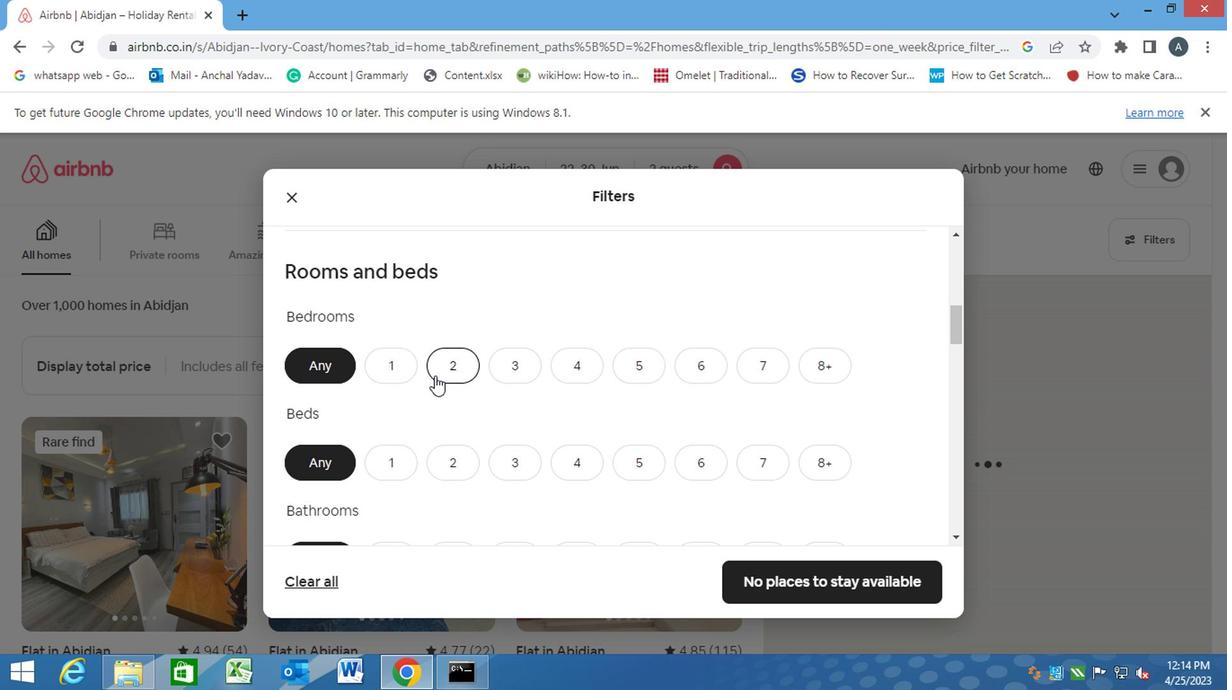 
Action: Mouse moved to (390, 285)
Screenshot: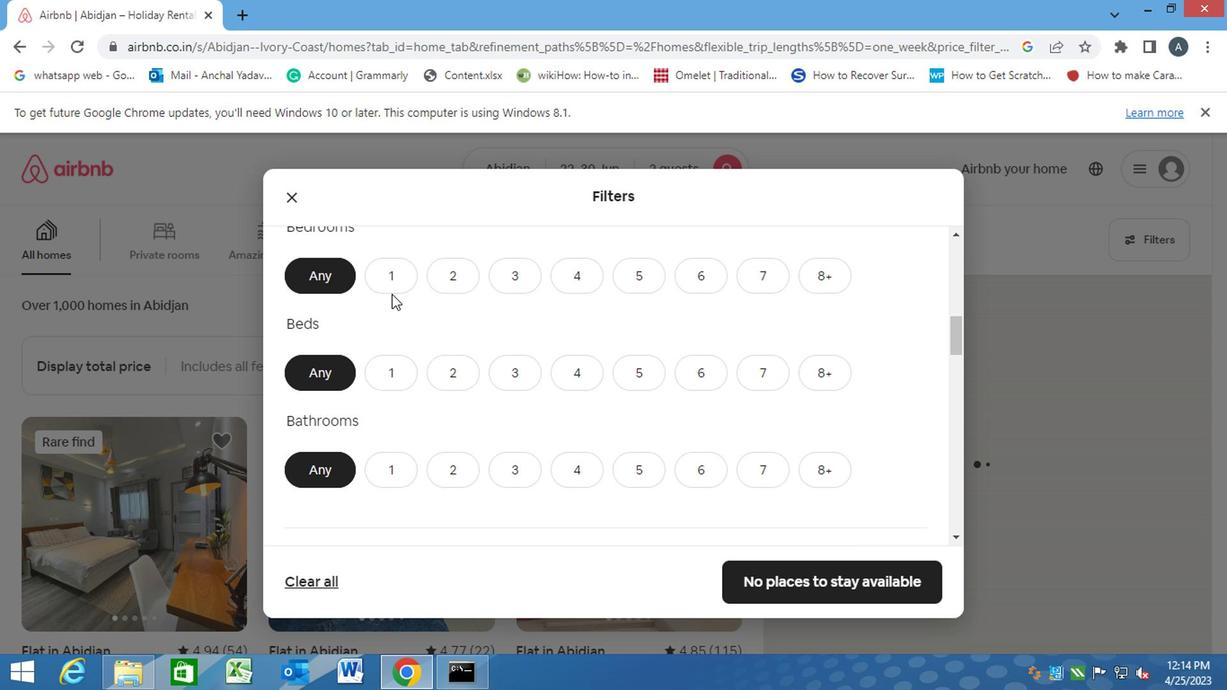 
Action: Mouse pressed left at (390, 285)
Screenshot: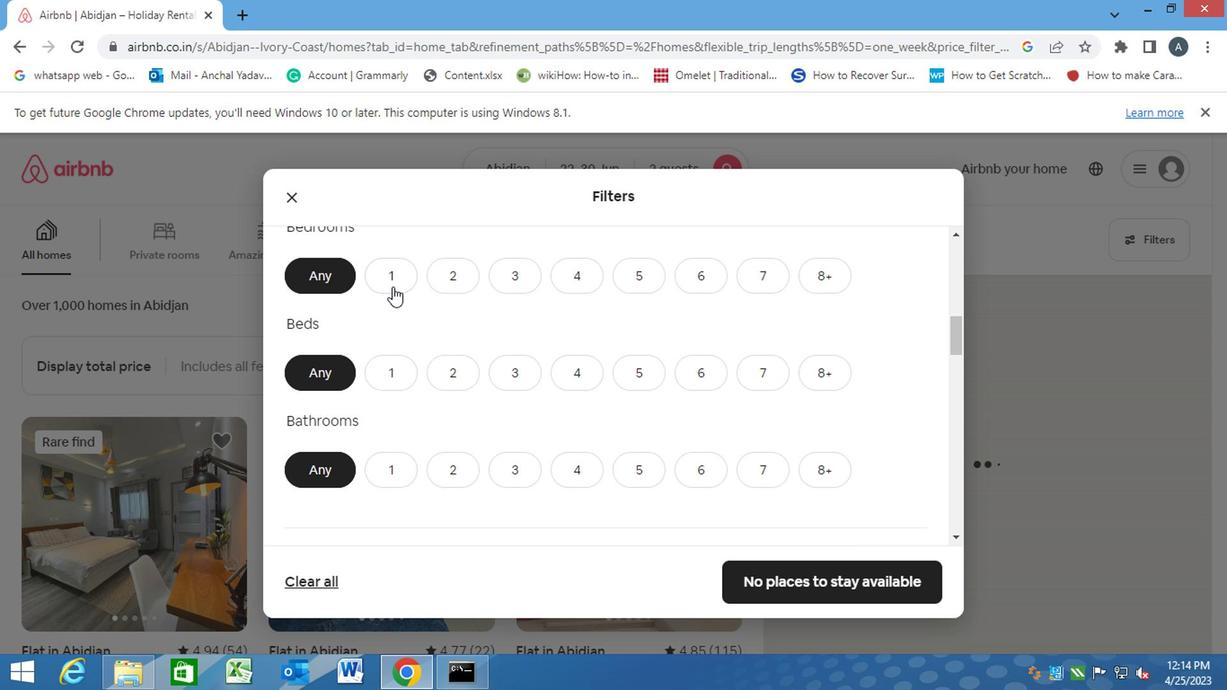 
Action: Mouse moved to (395, 376)
Screenshot: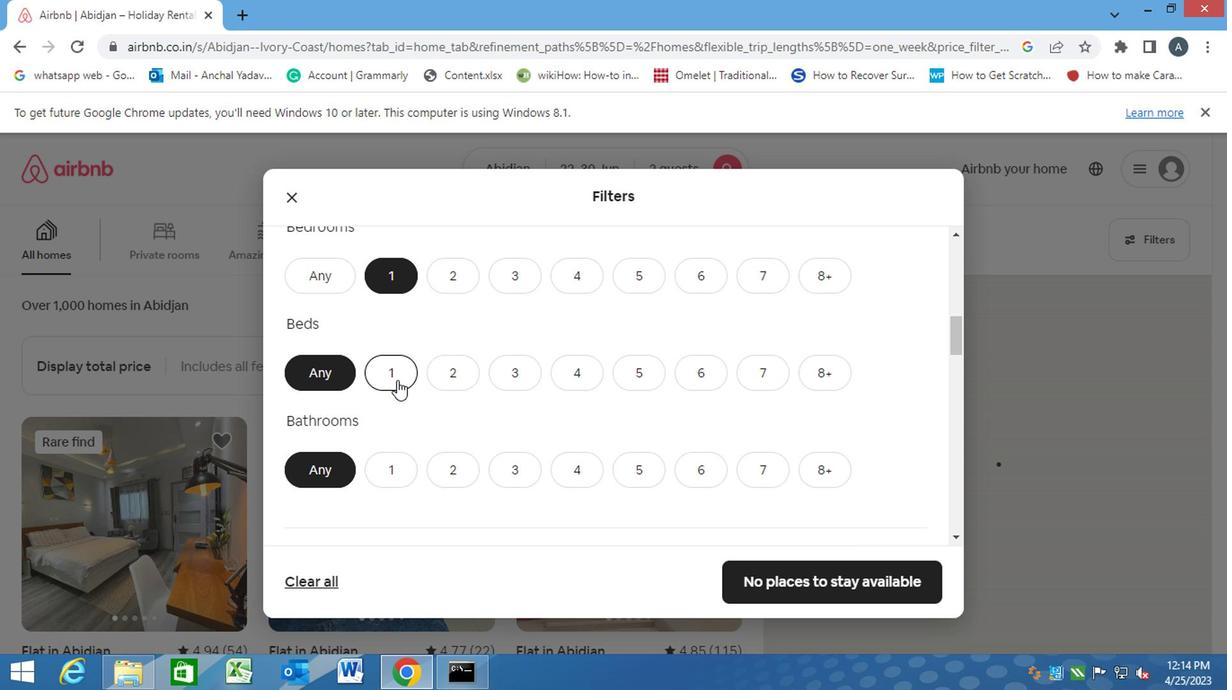 
Action: Mouse pressed left at (395, 376)
Screenshot: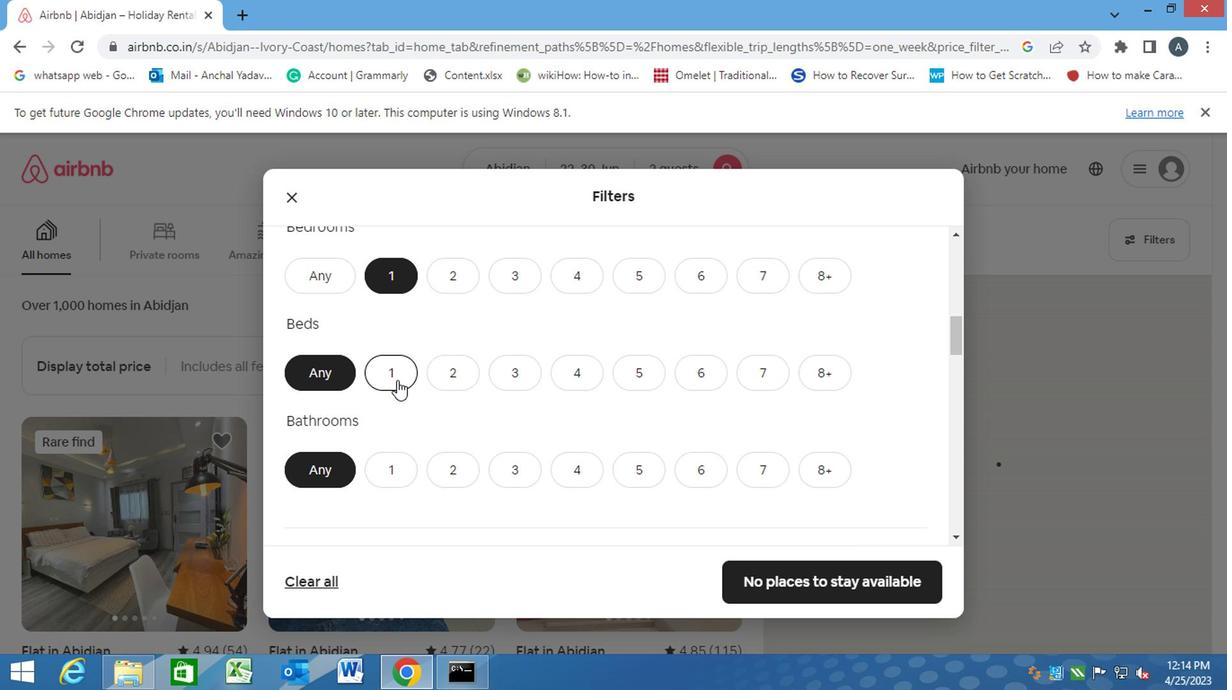 
Action: Mouse moved to (383, 464)
Screenshot: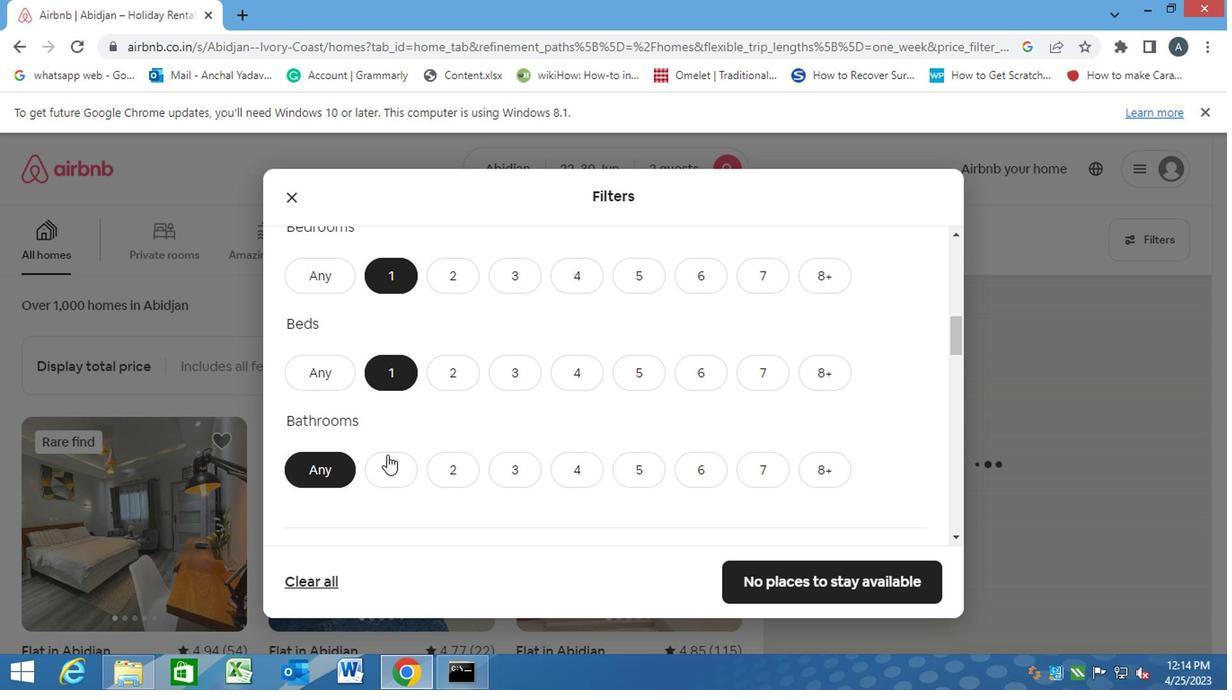 
Action: Mouse pressed left at (383, 464)
Screenshot: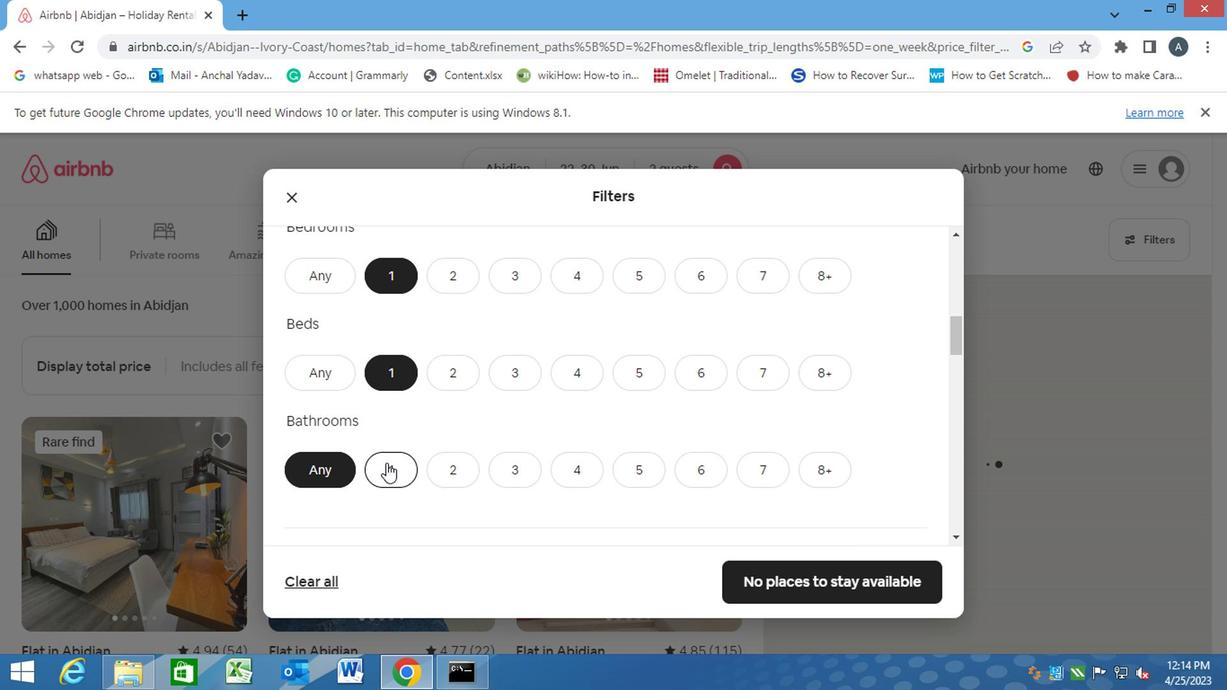 
Action: Mouse moved to (459, 524)
Screenshot: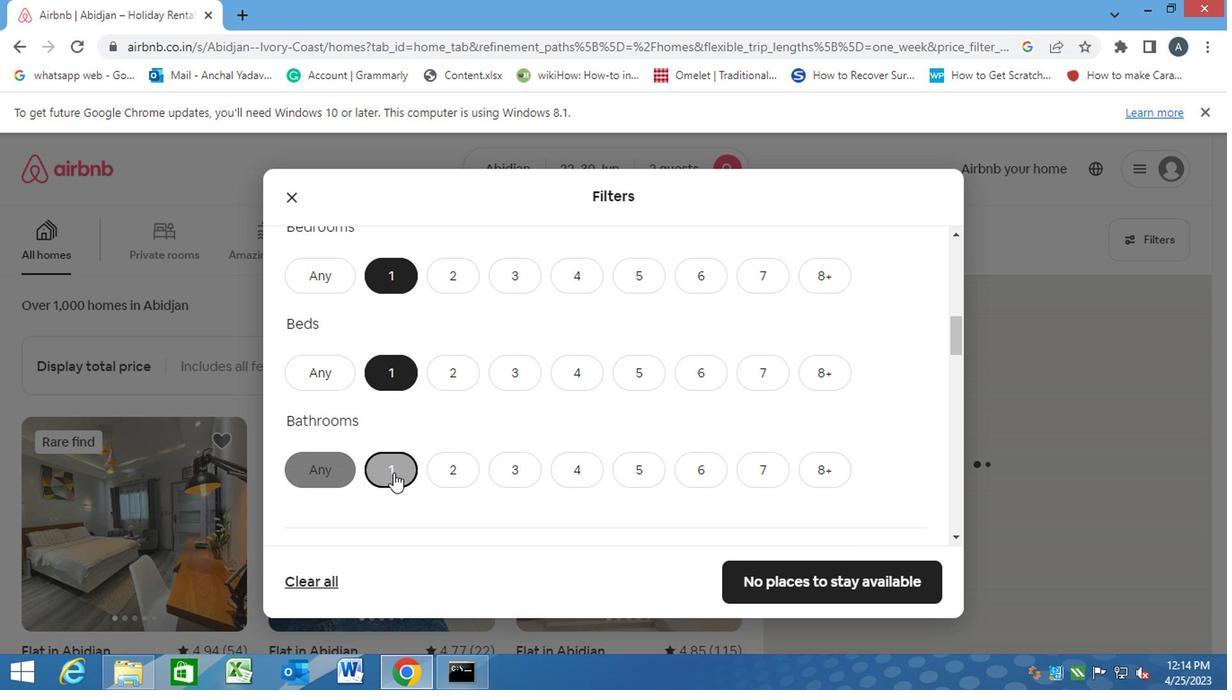 
Action: Mouse scrolled (459, 523) with delta (0, 0)
Screenshot: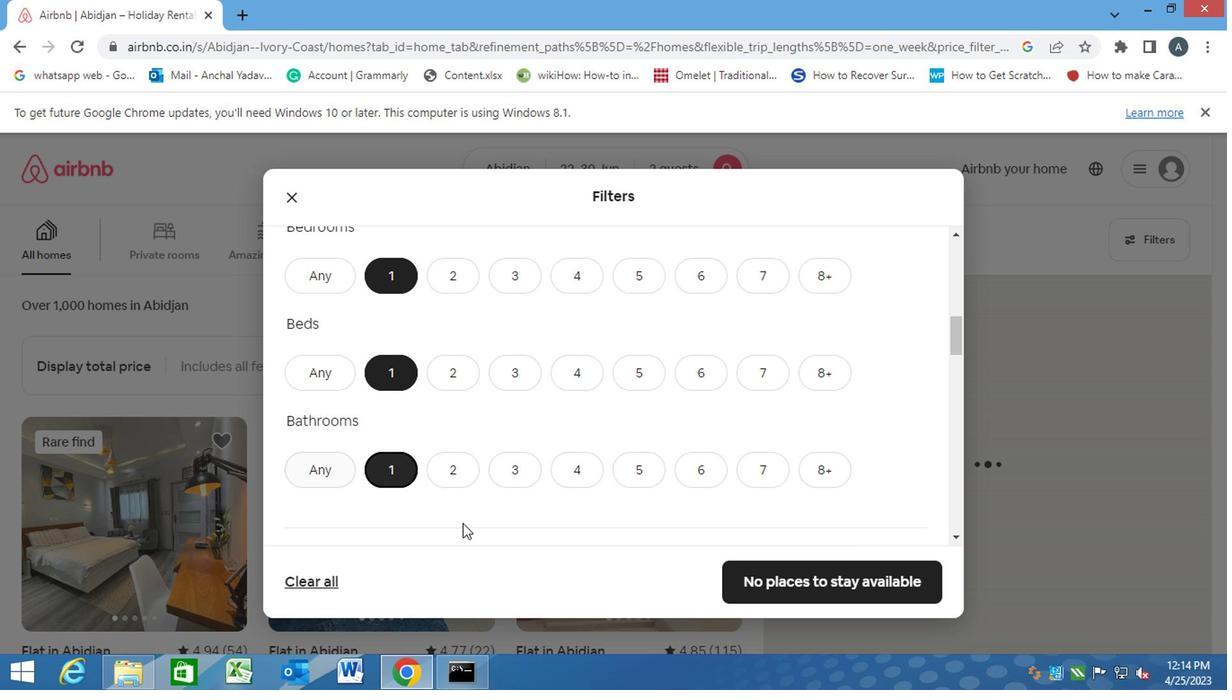
Action: Mouse scrolled (459, 523) with delta (0, 0)
Screenshot: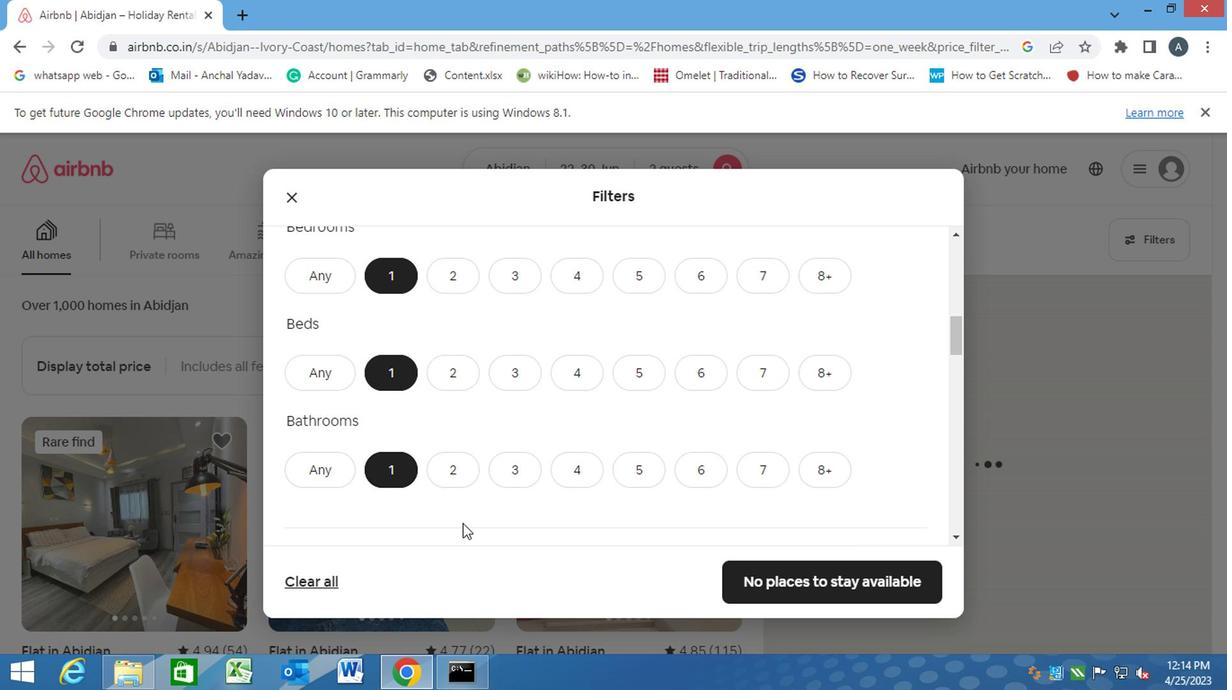
Action: Mouse moved to (351, 457)
Screenshot: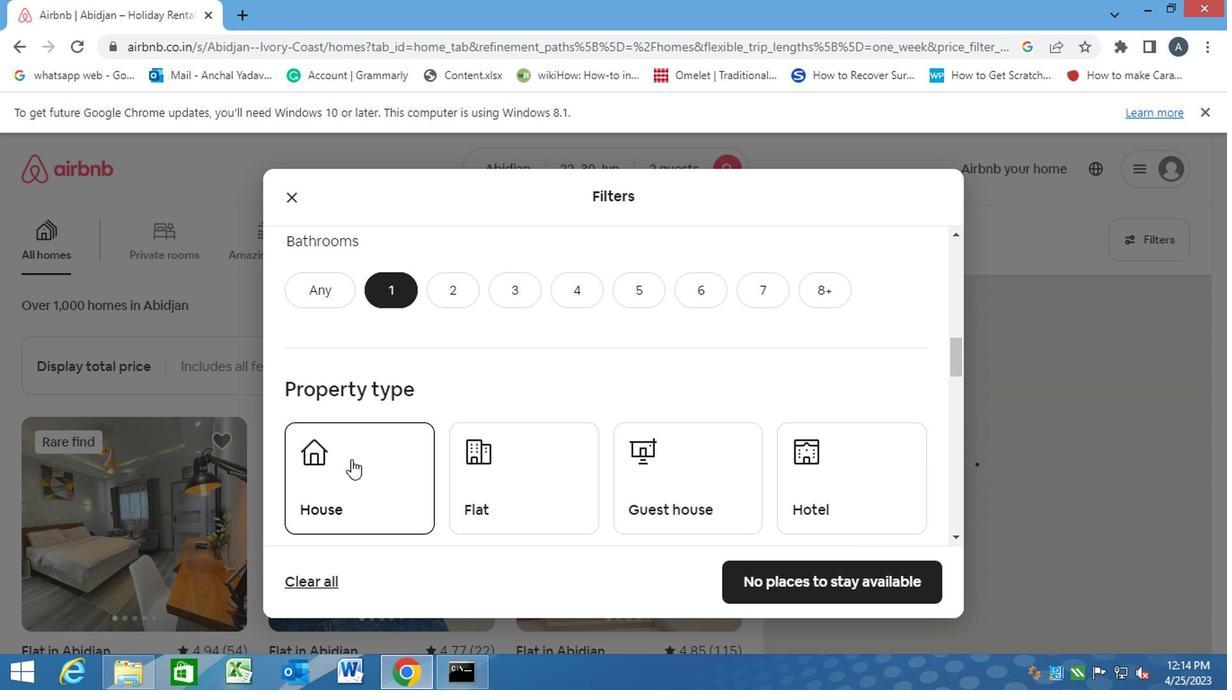 
Action: Mouse pressed left at (351, 457)
Screenshot: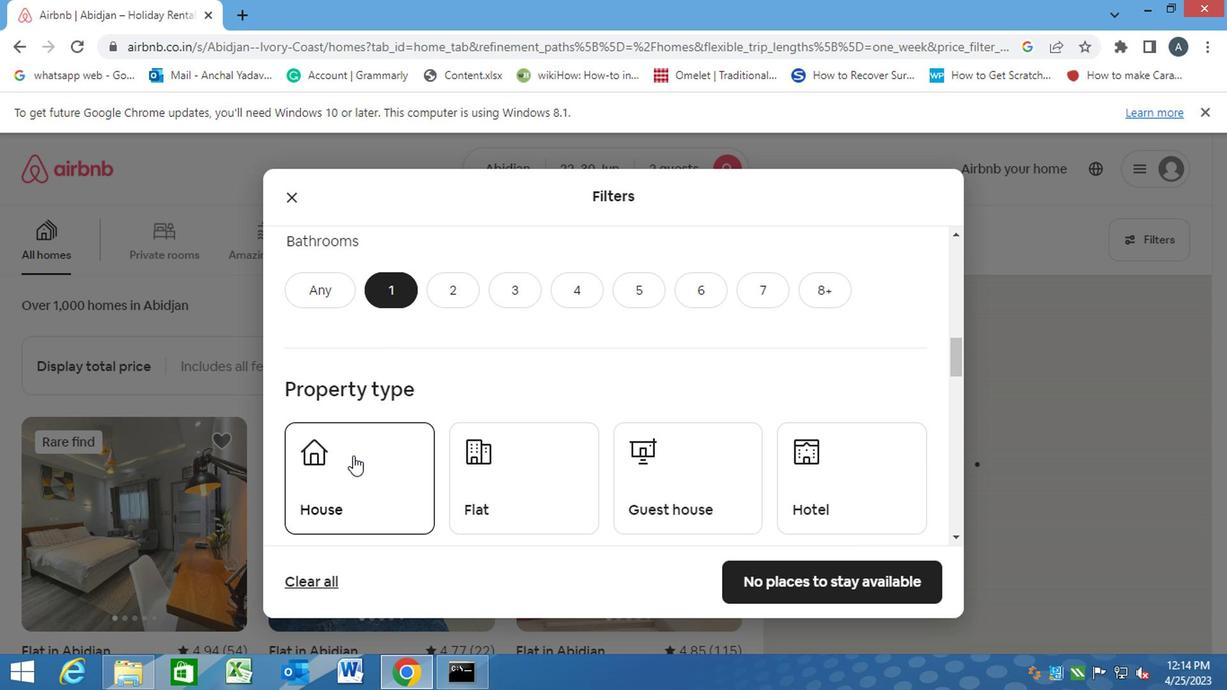 
Action: Mouse moved to (499, 477)
Screenshot: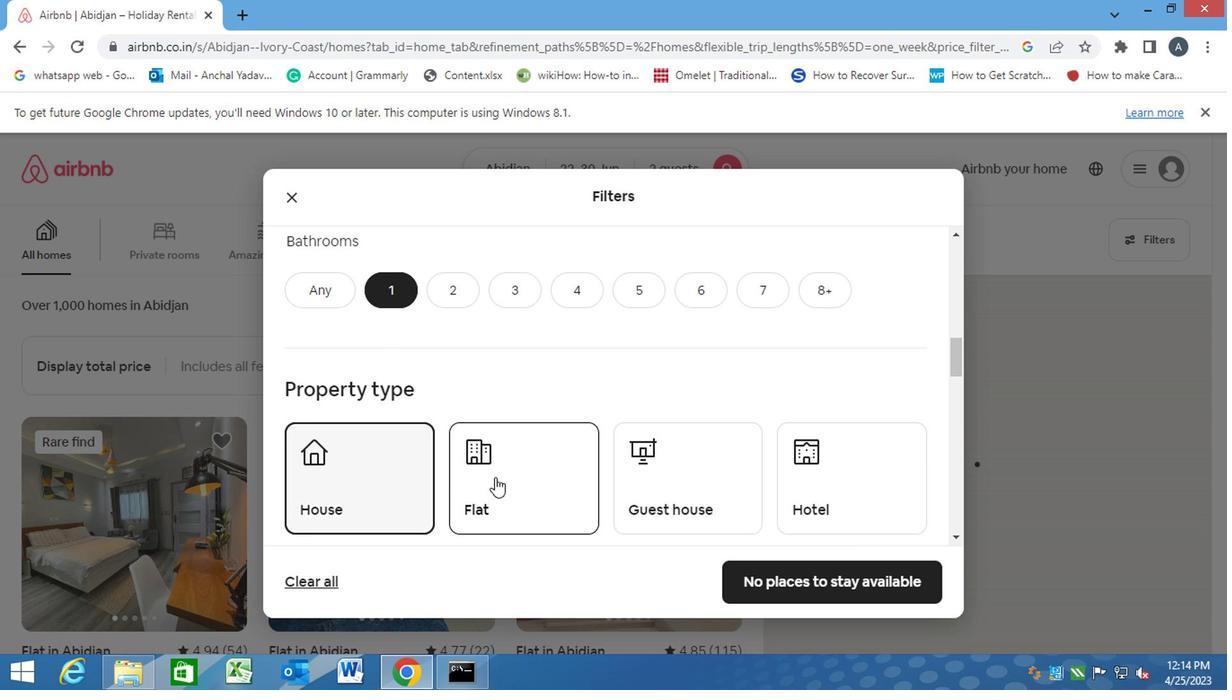 
Action: Mouse pressed left at (499, 477)
Screenshot: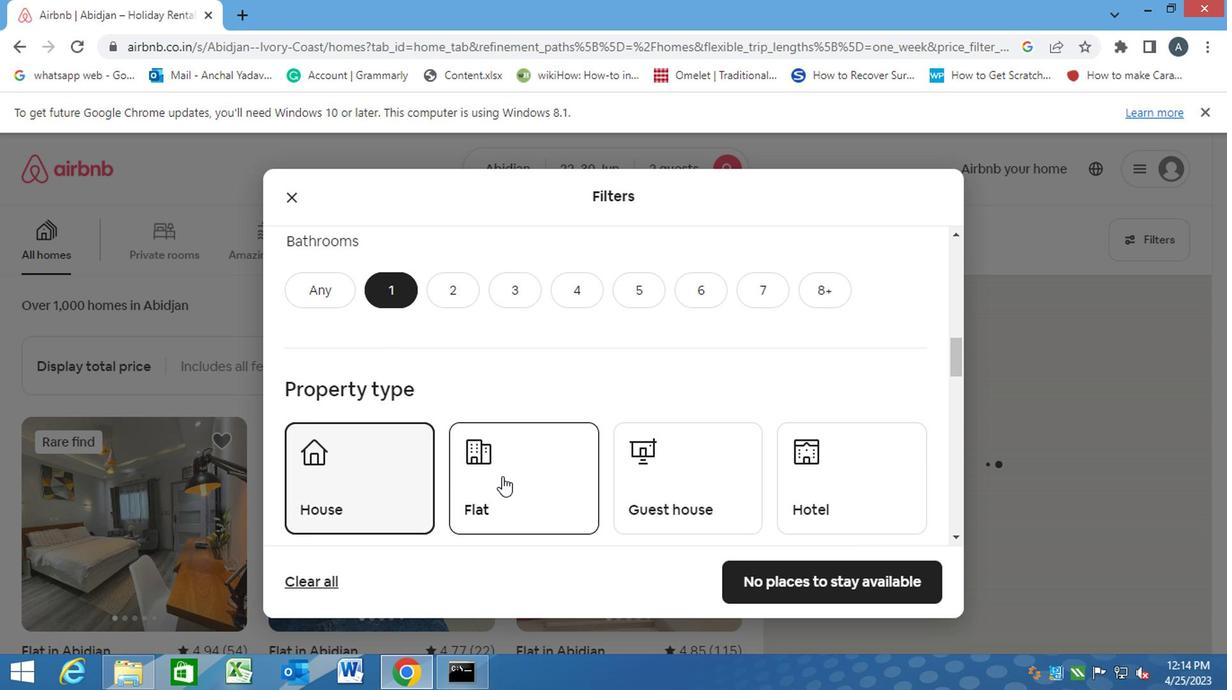
Action: Mouse moved to (666, 484)
Screenshot: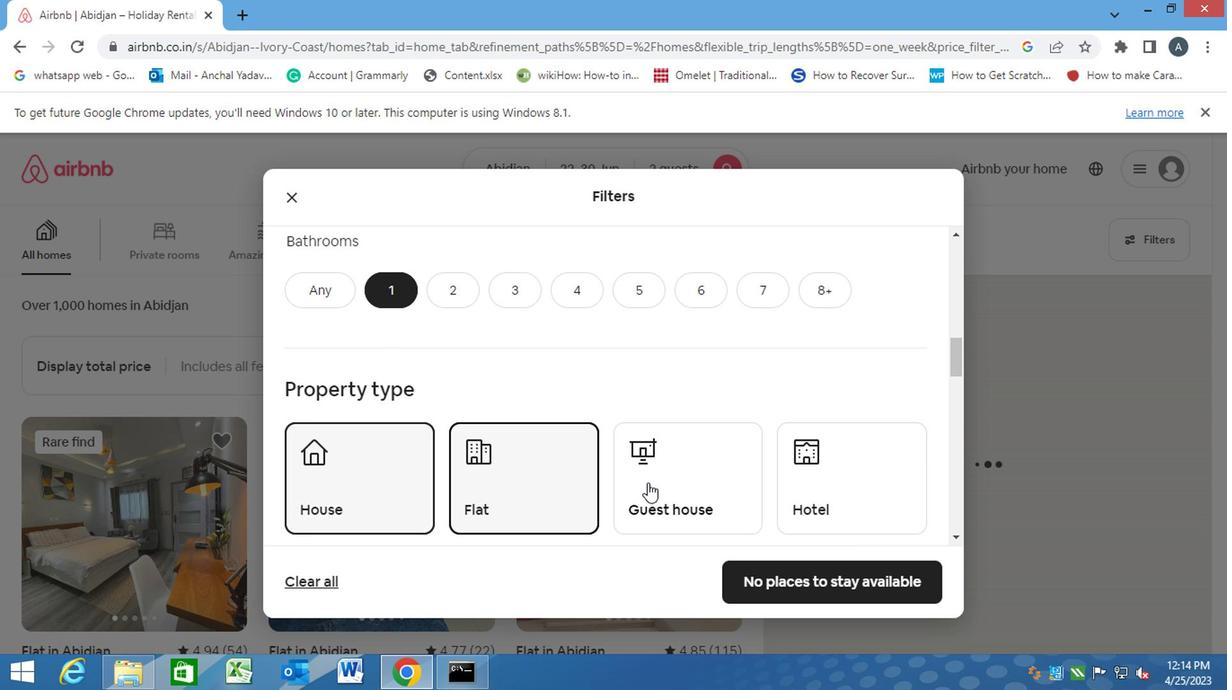 
Action: Mouse pressed left at (666, 484)
Screenshot: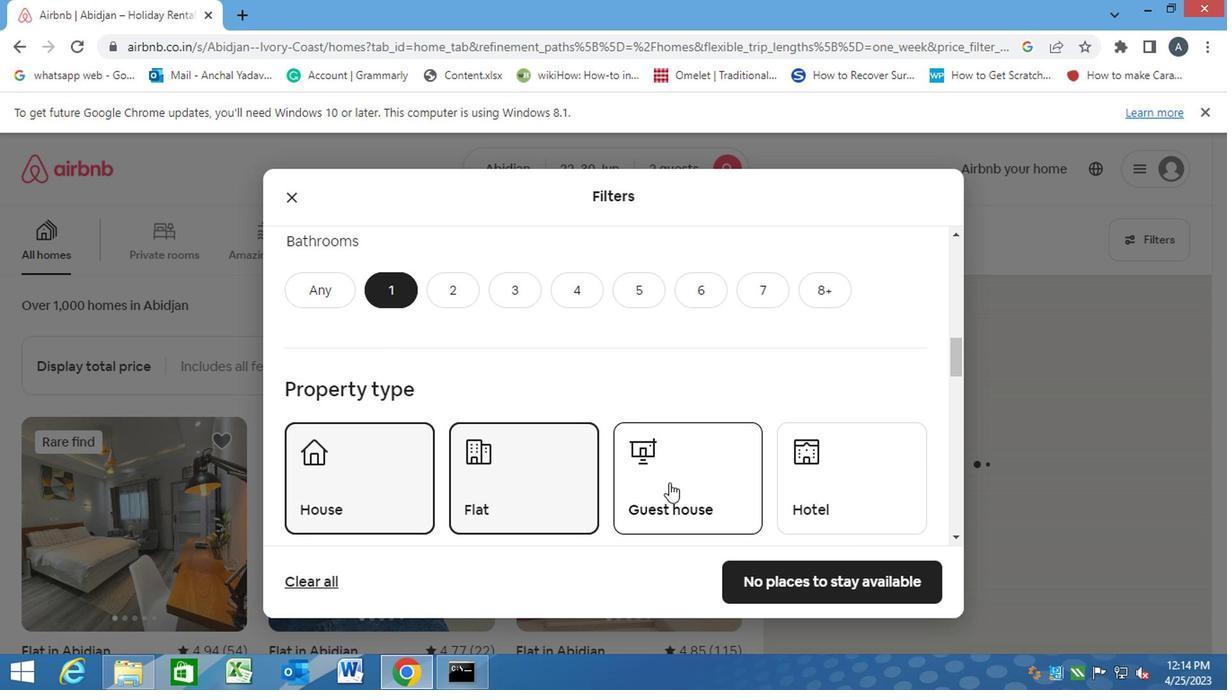 
Action: Mouse moved to (801, 502)
Screenshot: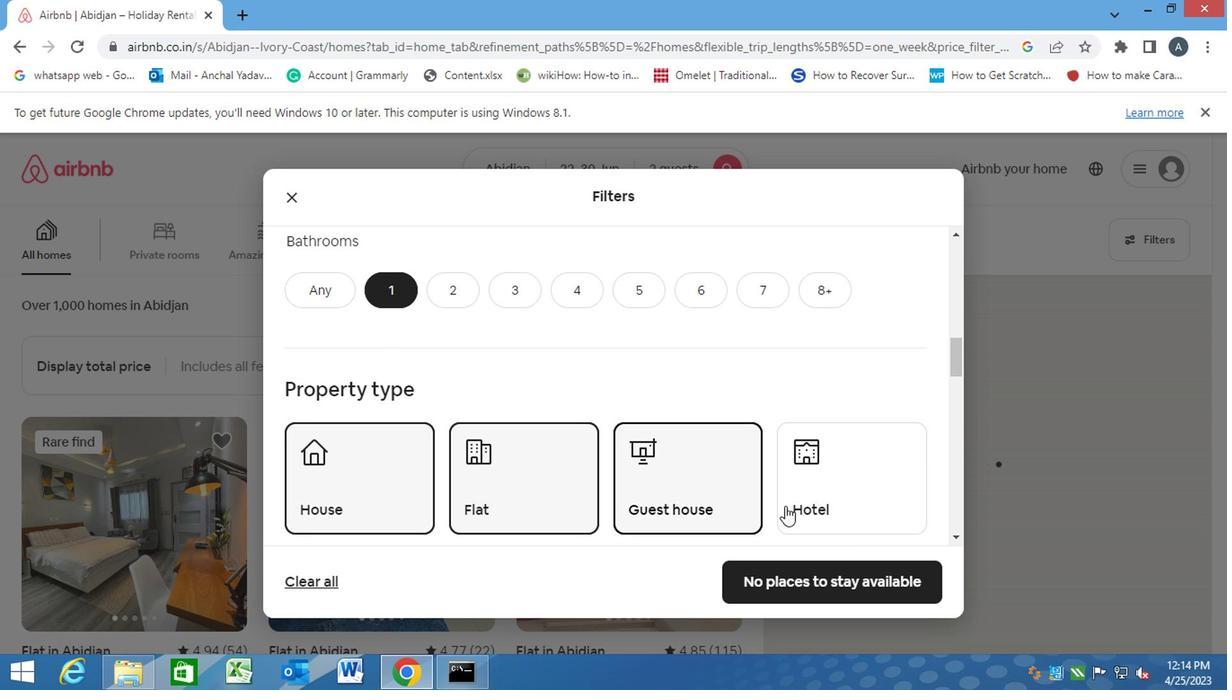 
Action: Mouse pressed left at (801, 502)
Screenshot: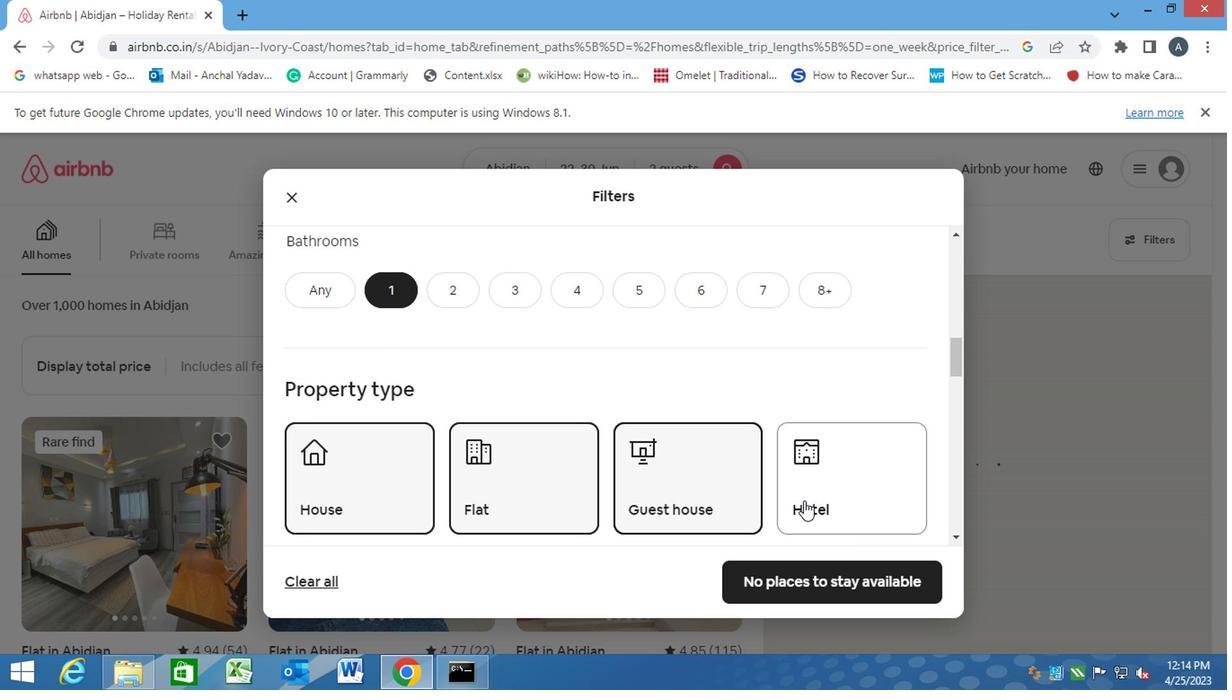 
Action: Mouse moved to (604, 496)
Screenshot: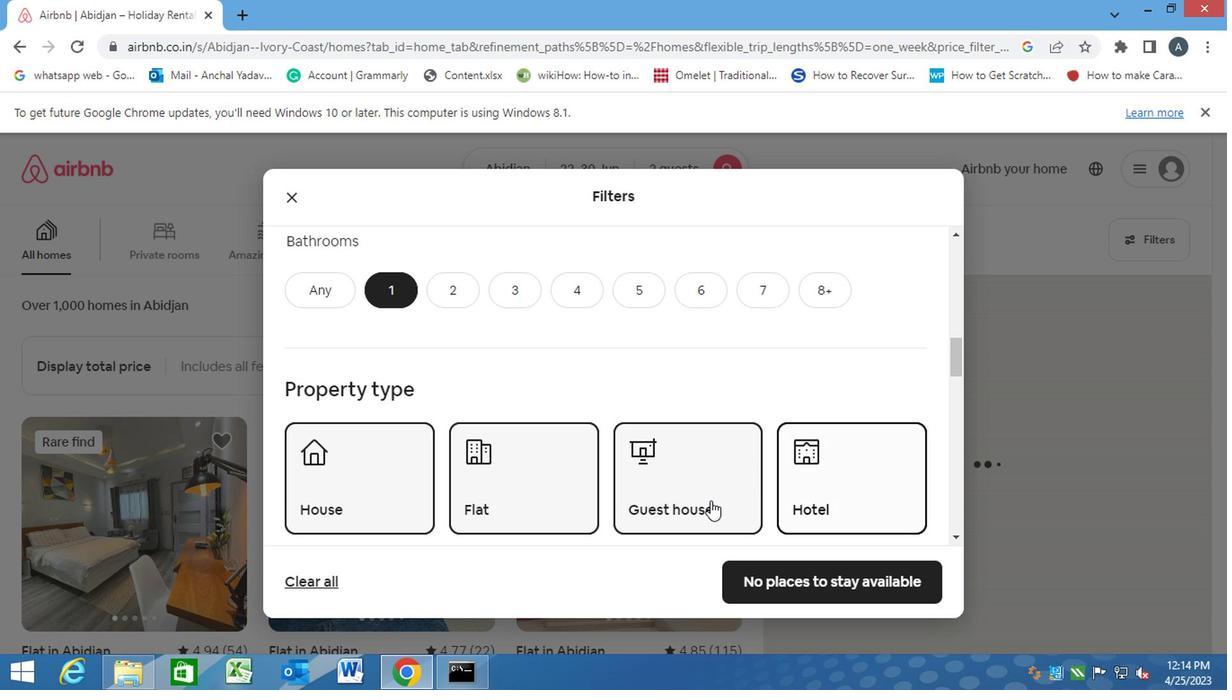 
Action: Mouse scrolled (604, 495) with delta (0, -1)
Screenshot: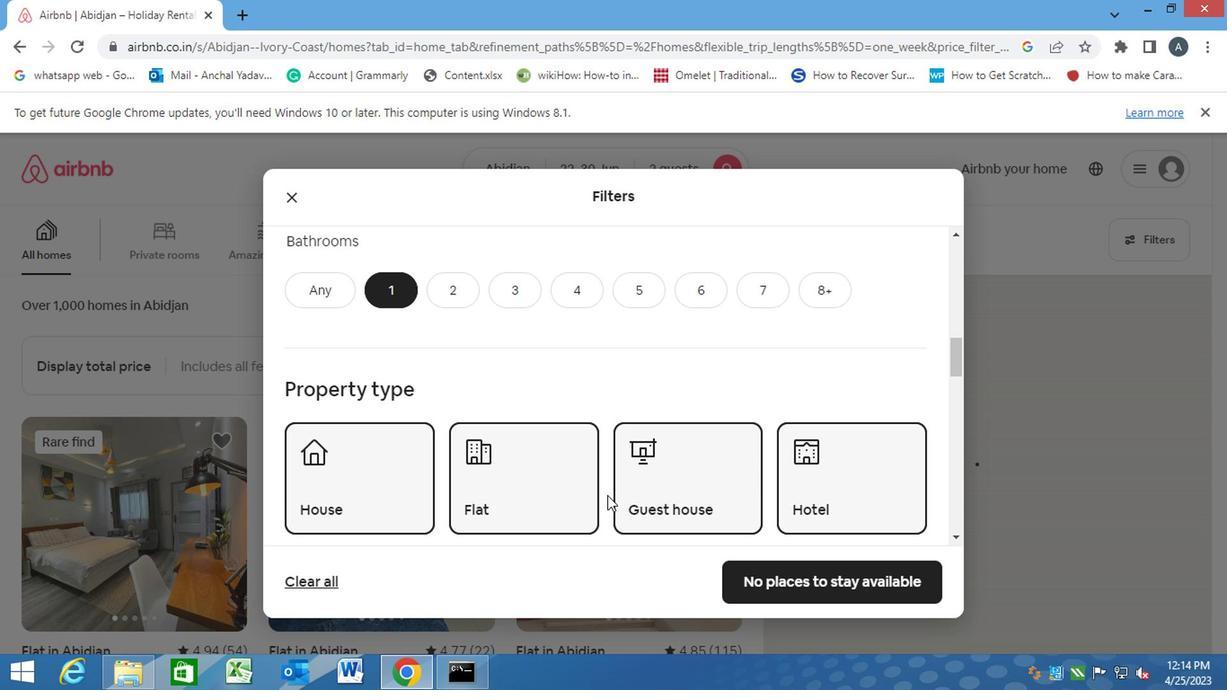 
Action: Mouse scrolled (604, 495) with delta (0, -1)
Screenshot: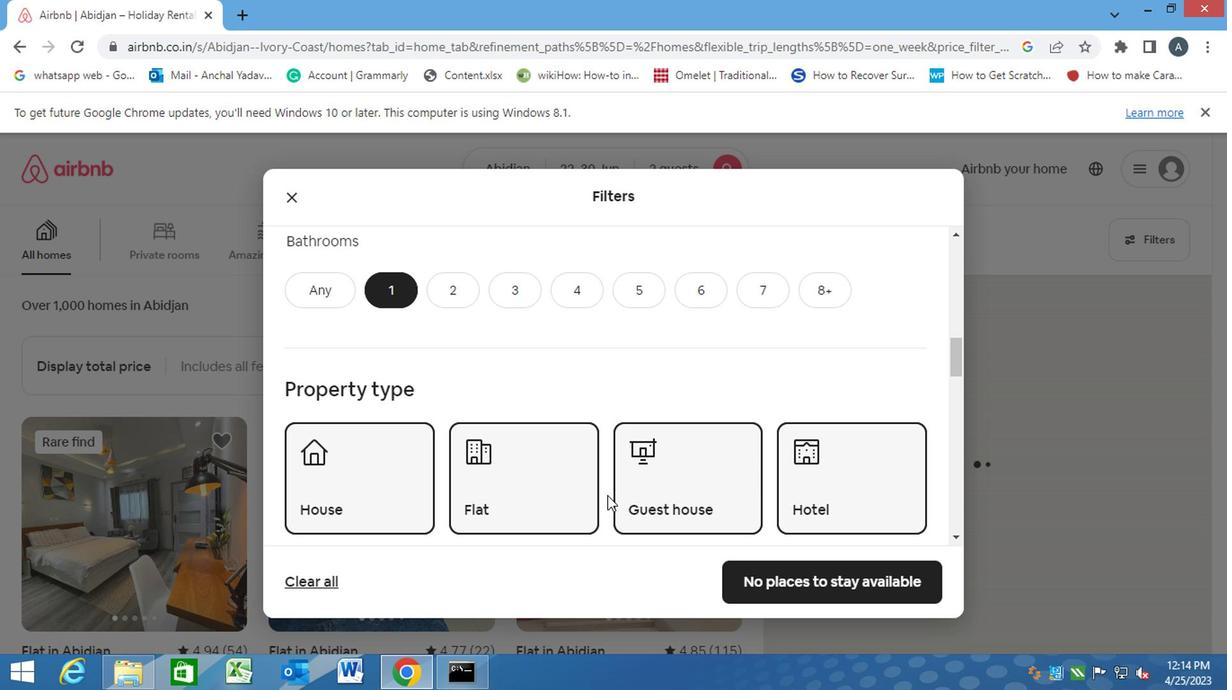 
Action: Mouse scrolled (604, 495) with delta (0, -1)
Screenshot: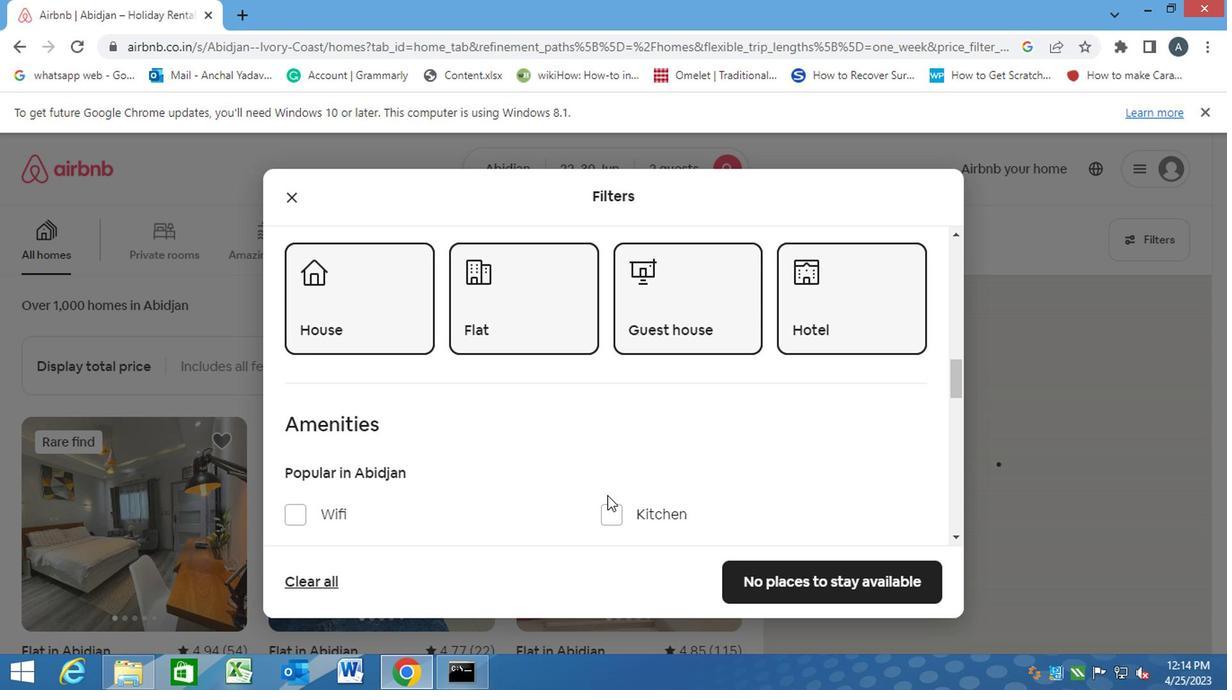 
Action: Mouse scrolled (604, 495) with delta (0, -1)
Screenshot: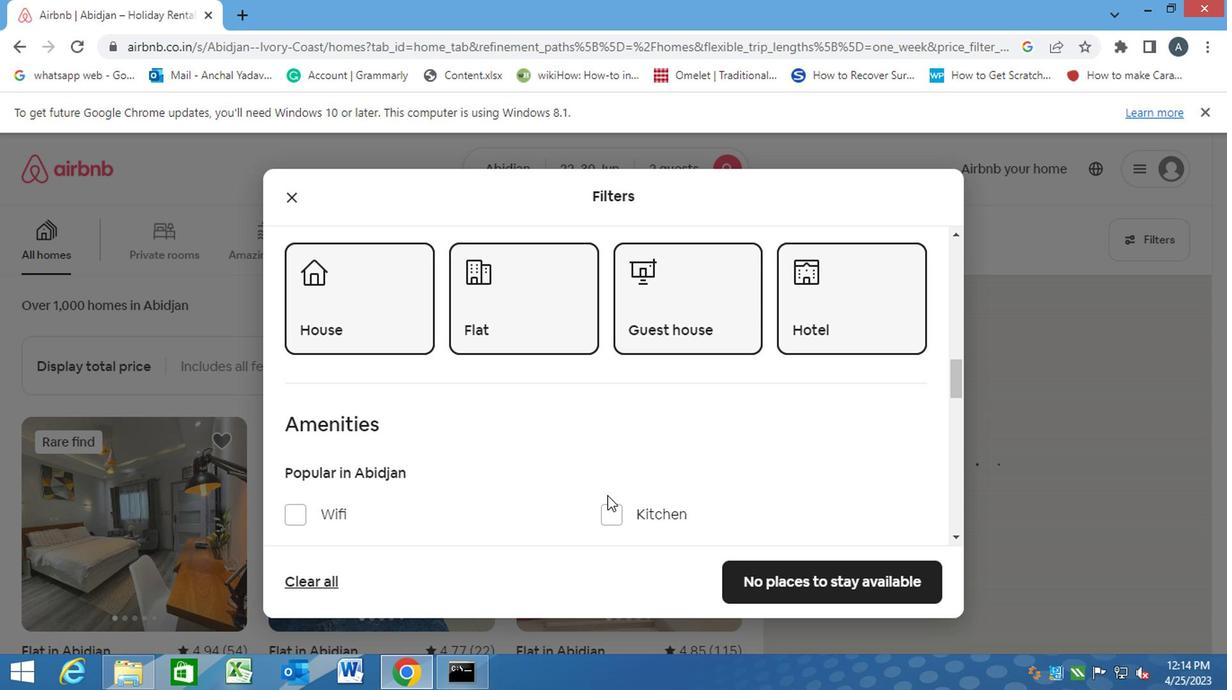 
Action: Mouse scrolled (604, 495) with delta (0, -1)
Screenshot: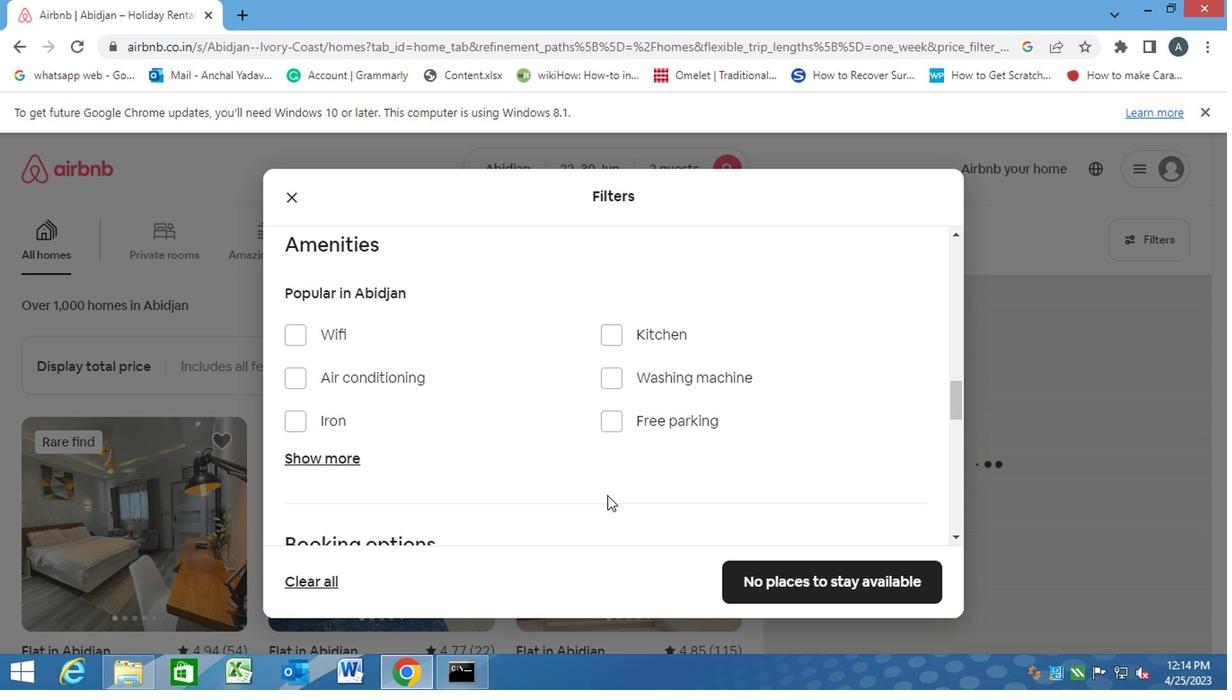 
Action: Mouse scrolled (604, 495) with delta (0, -1)
Screenshot: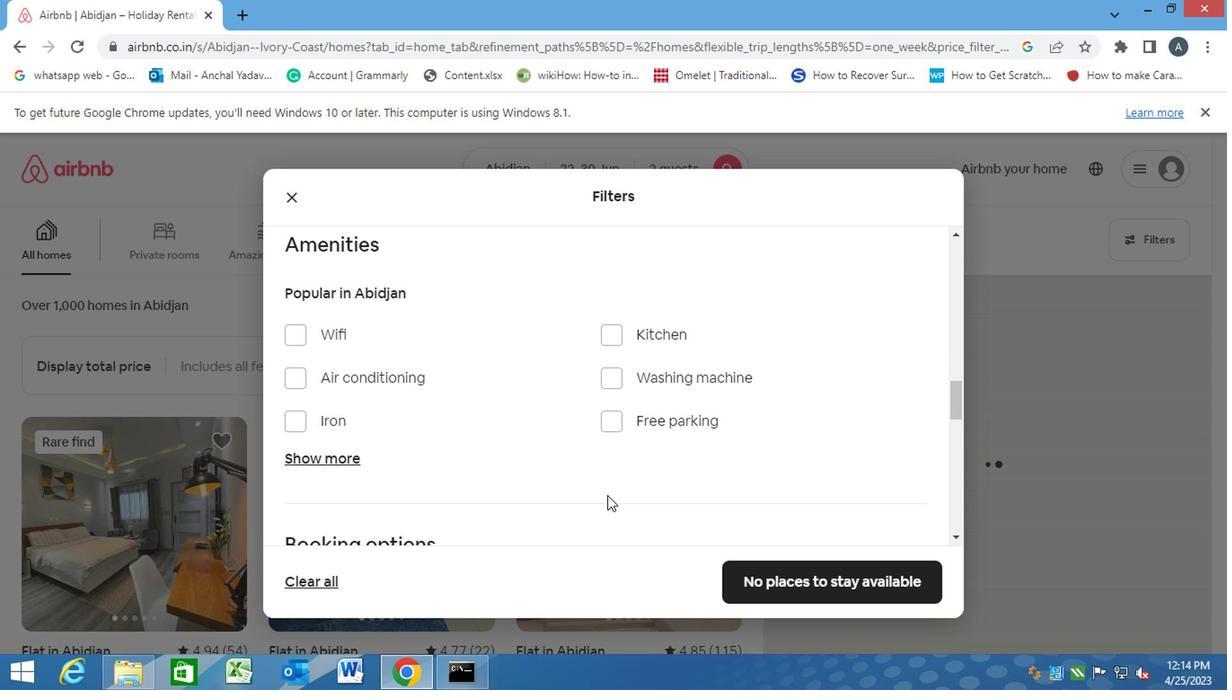 
Action: Mouse moved to (625, 464)
Screenshot: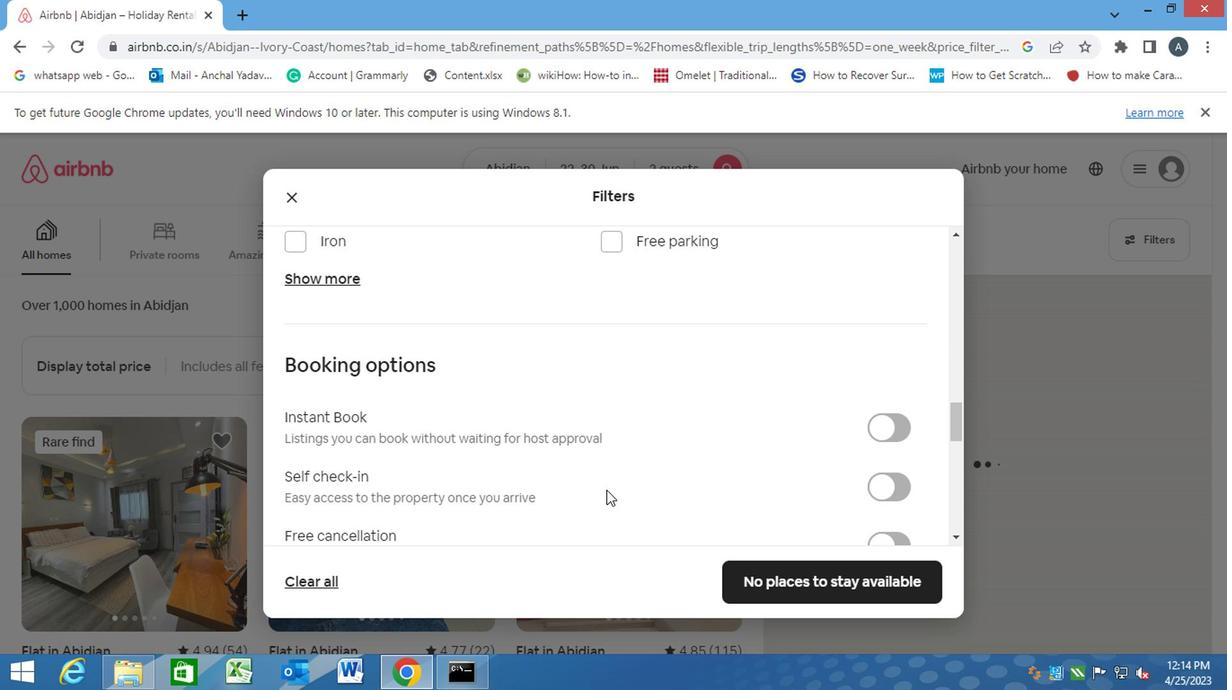 
Action: Mouse scrolled (625, 462) with delta (0, -1)
Screenshot: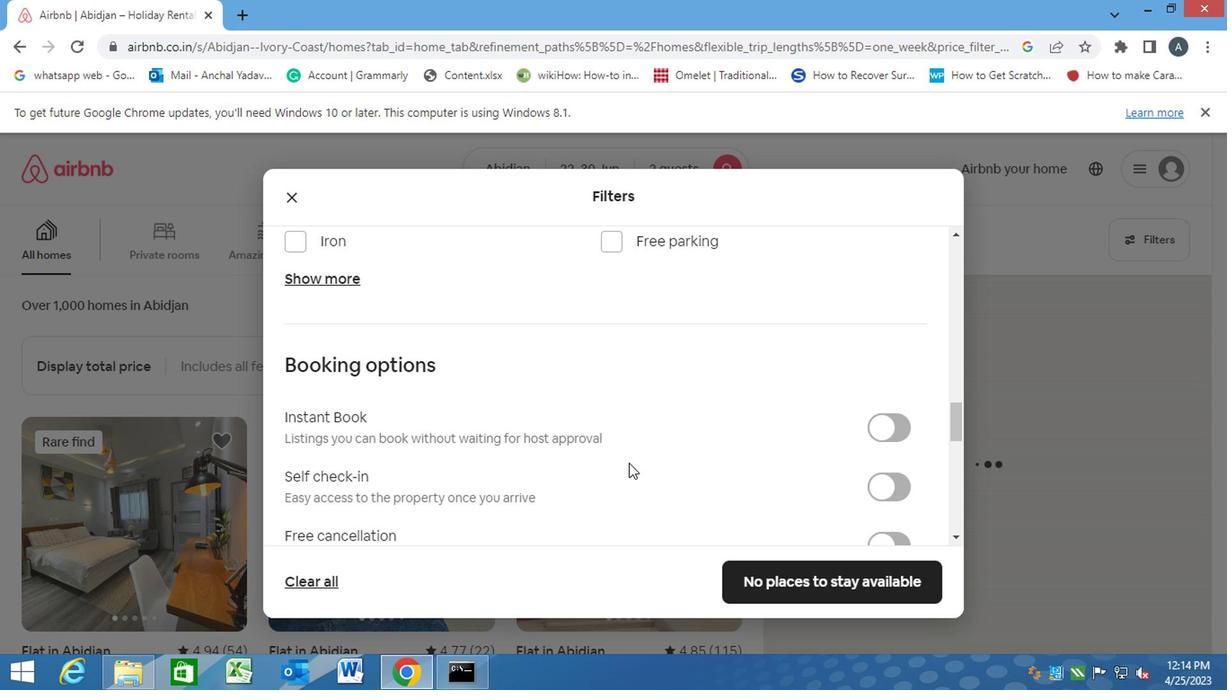
Action: Mouse scrolled (625, 462) with delta (0, -1)
Screenshot: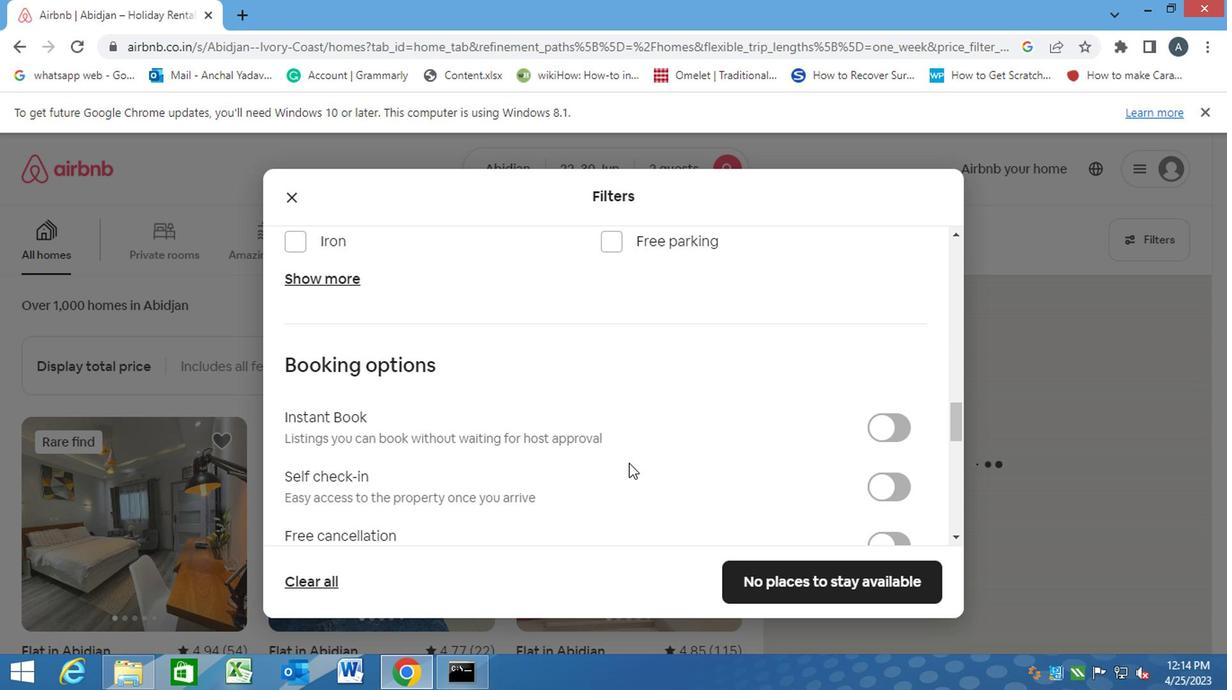 
Action: Mouse moved to (874, 303)
Screenshot: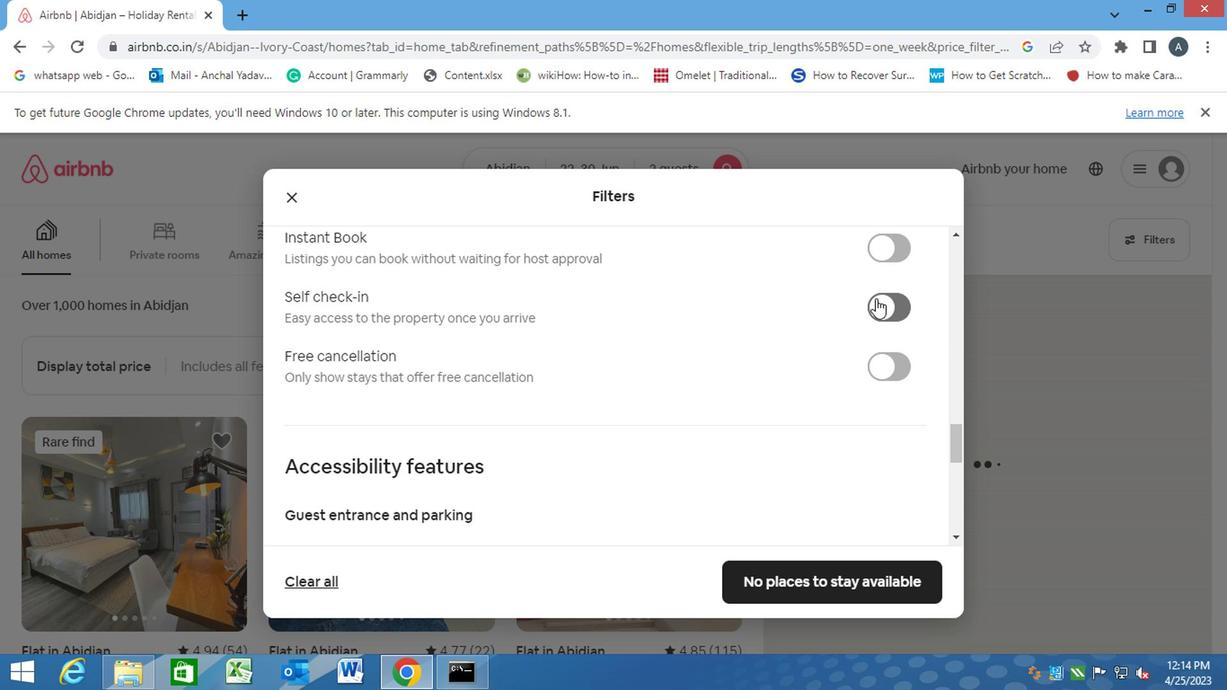 
Action: Mouse pressed left at (874, 303)
Screenshot: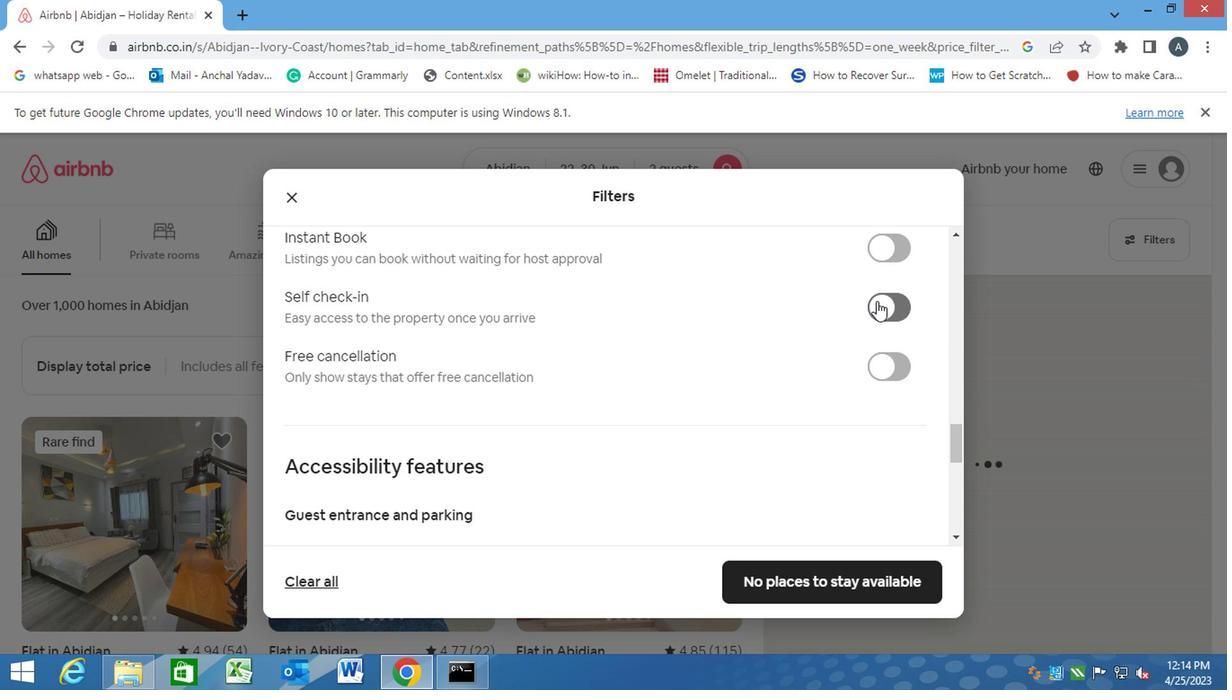 
Action: Mouse moved to (711, 329)
Screenshot: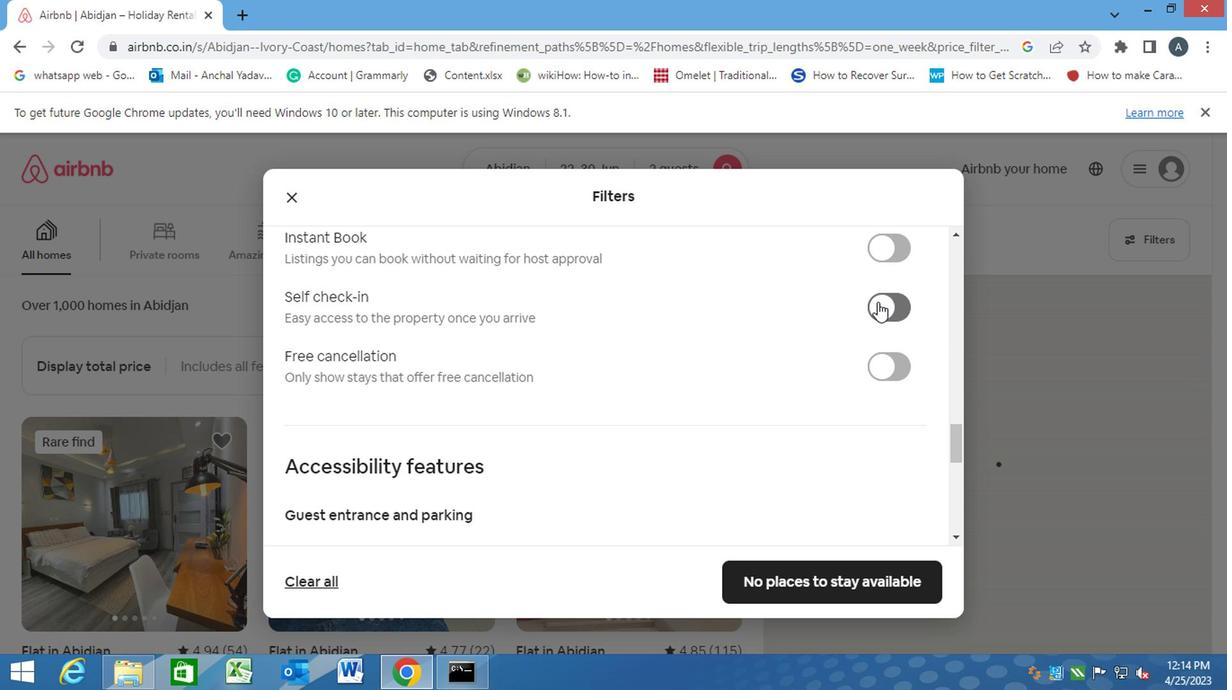 
Action: Mouse scrolled (711, 329) with delta (0, 0)
Screenshot: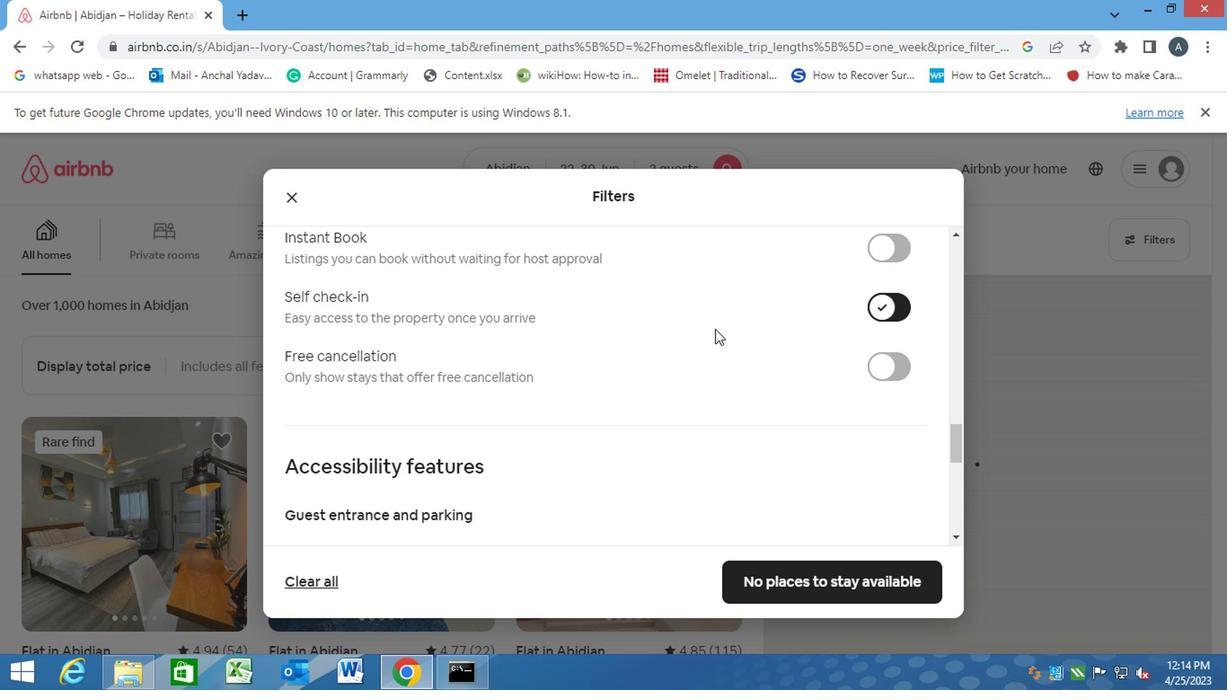 
Action: Mouse moved to (711, 329)
Screenshot: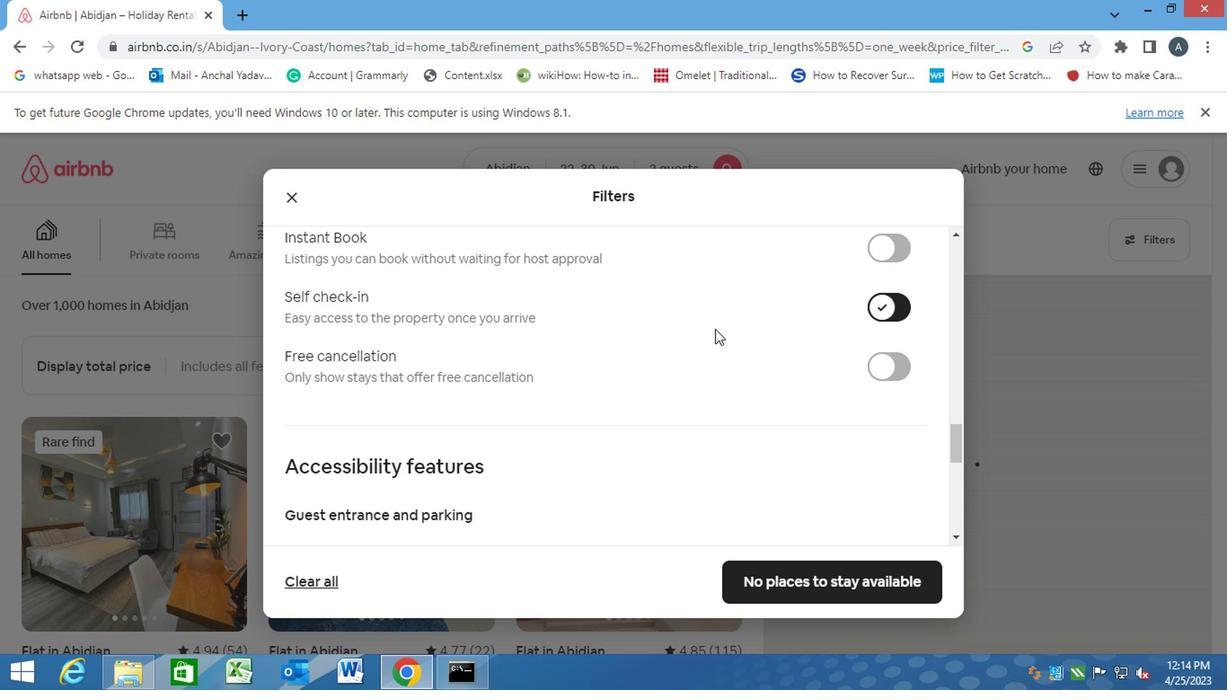 
Action: Mouse scrolled (711, 329) with delta (0, 0)
Screenshot: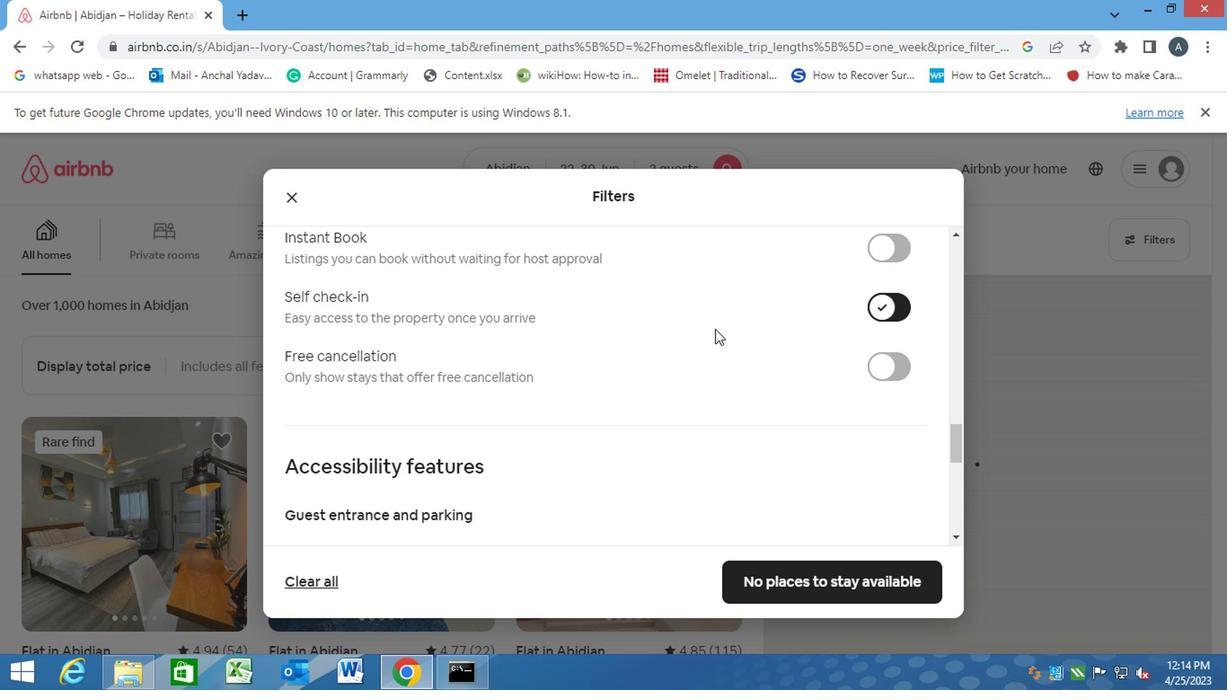 
Action: Mouse scrolled (711, 329) with delta (0, 0)
Screenshot: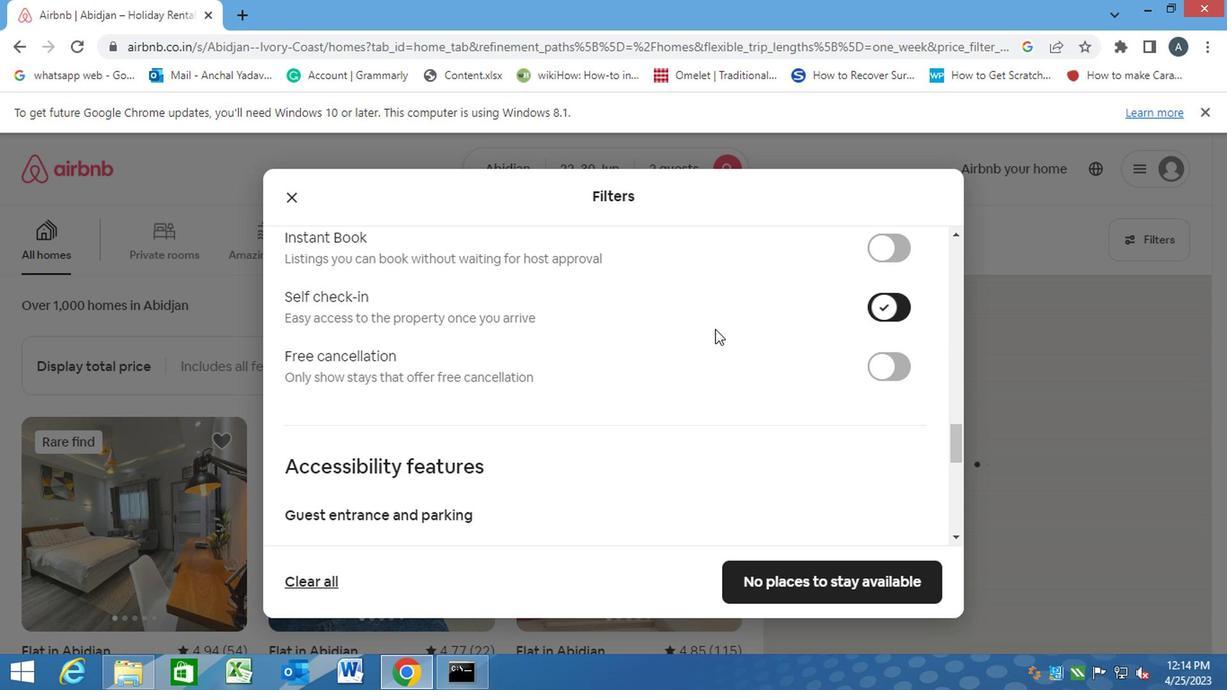 
Action: Mouse moved to (707, 331)
Screenshot: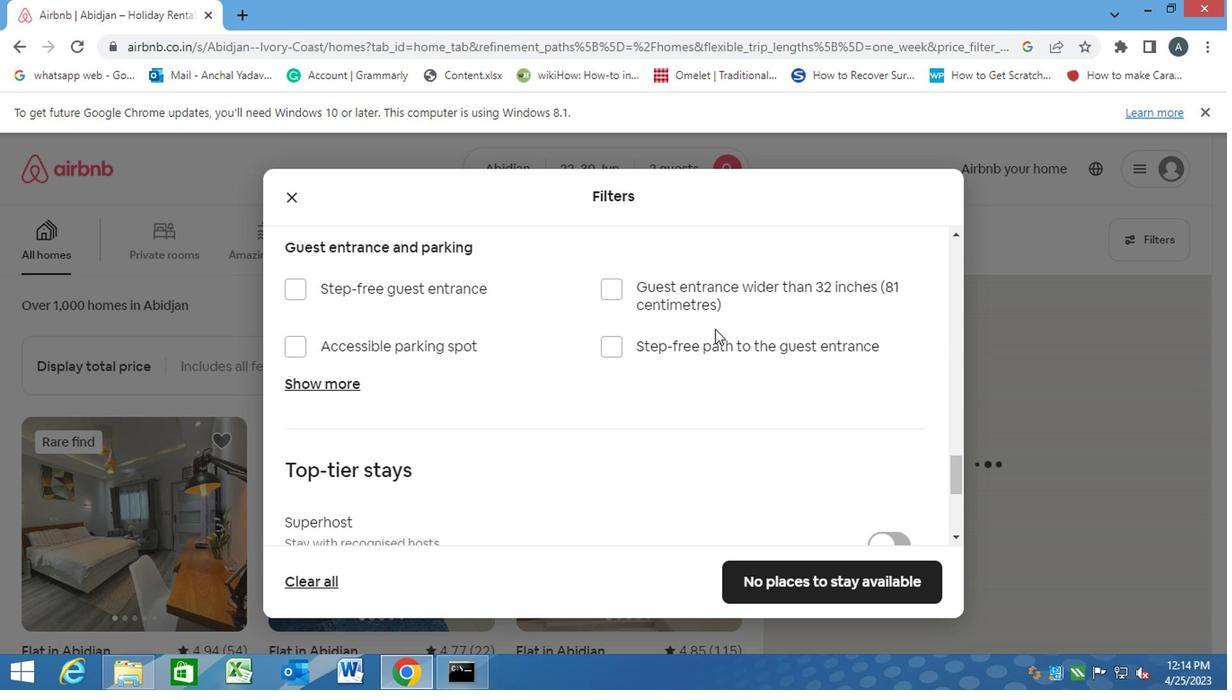 
Action: Mouse scrolled (707, 330) with delta (0, -1)
Screenshot: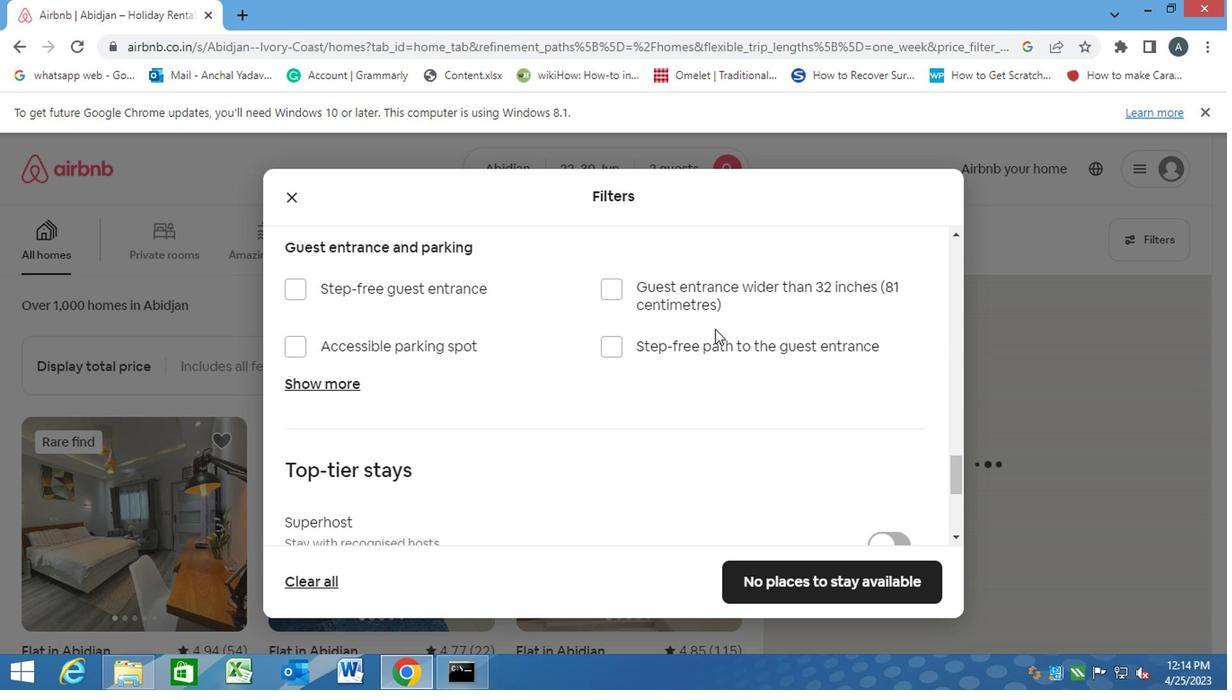 
Action: Mouse moved to (707, 332)
Screenshot: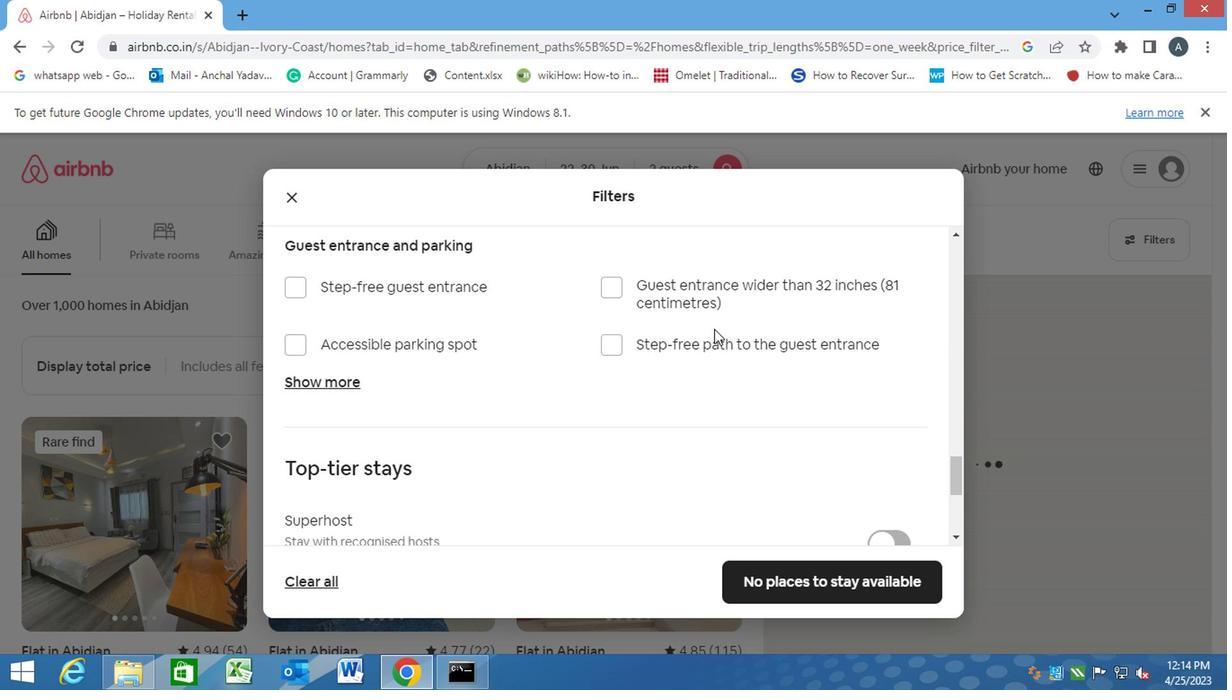 
Action: Mouse scrolled (707, 331) with delta (0, 0)
Screenshot: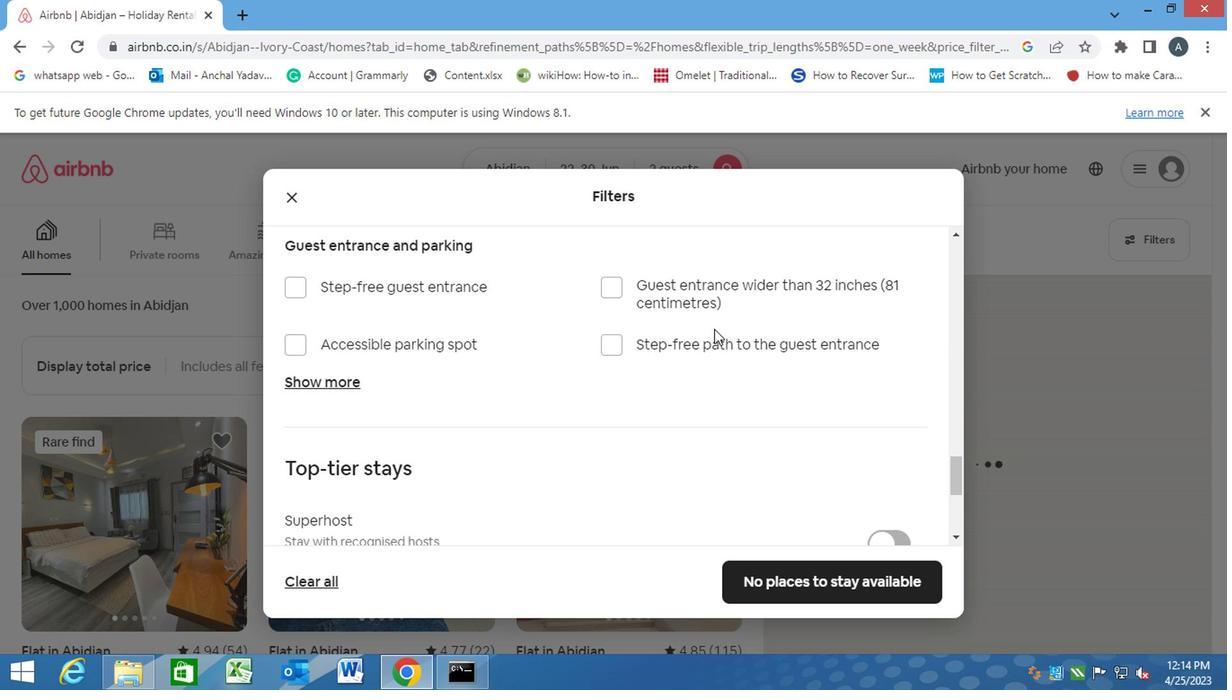 
Action: Mouse moved to (705, 334)
Screenshot: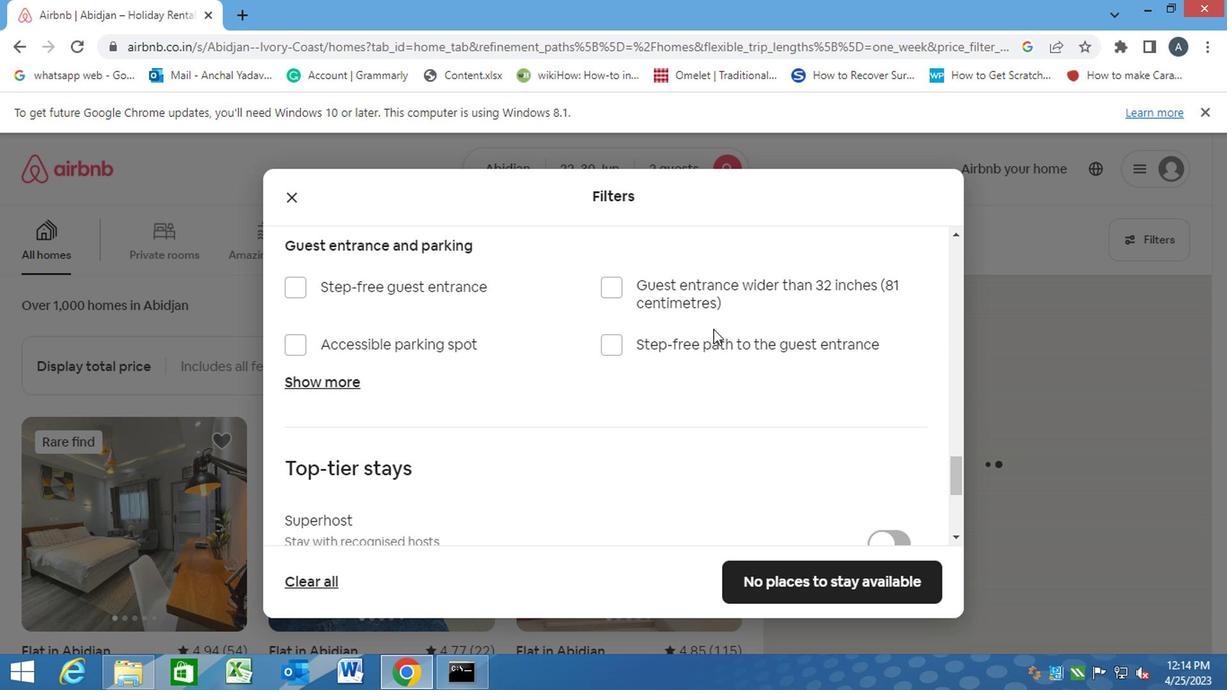 
Action: Mouse scrolled (705, 333) with delta (0, 0)
Screenshot: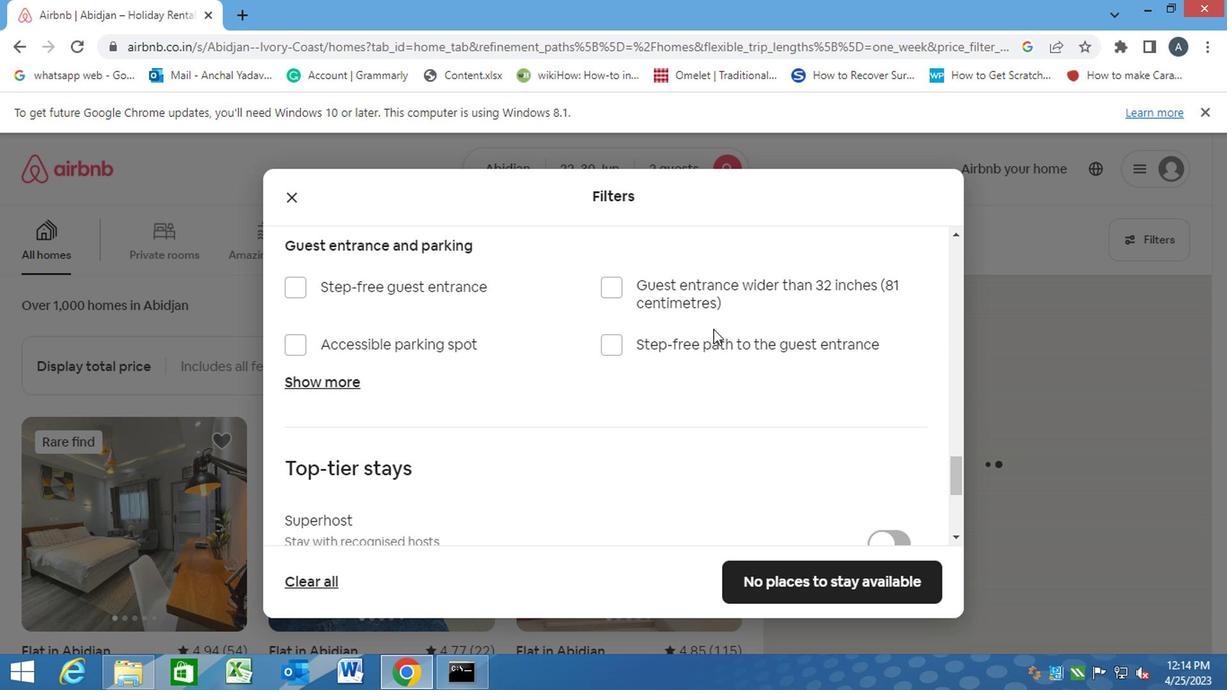 
Action: Mouse moved to (291, 447)
Screenshot: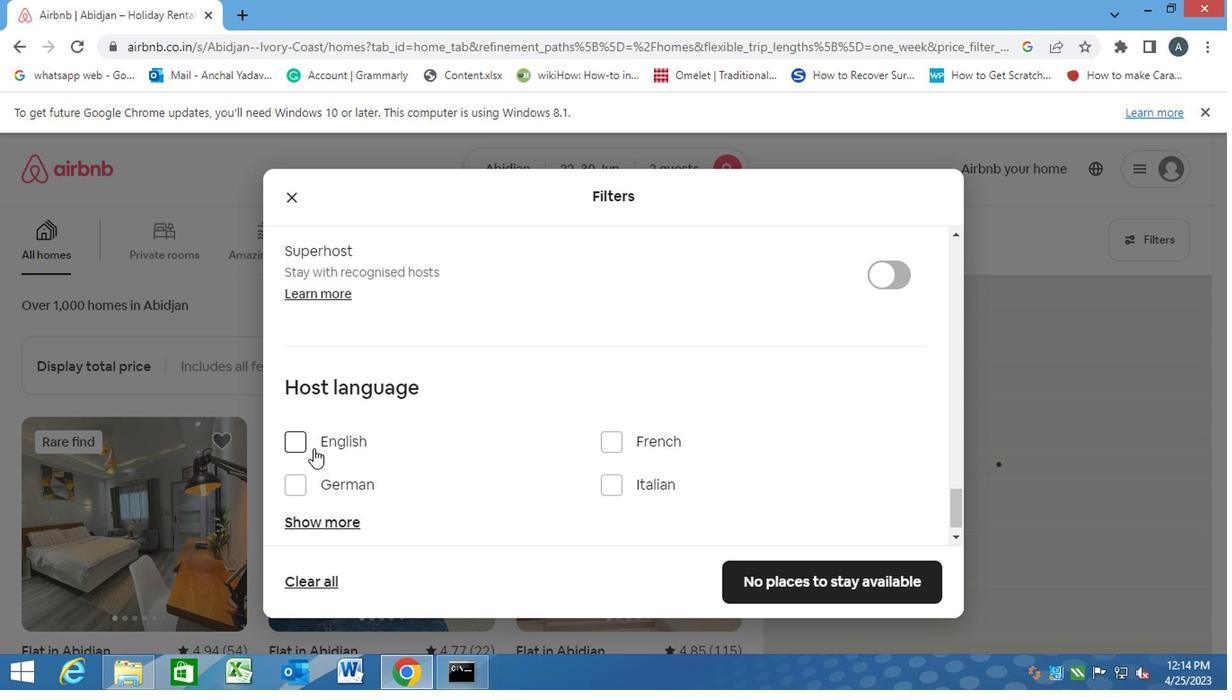 
Action: Mouse pressed left at (291, 447)
Screenshot: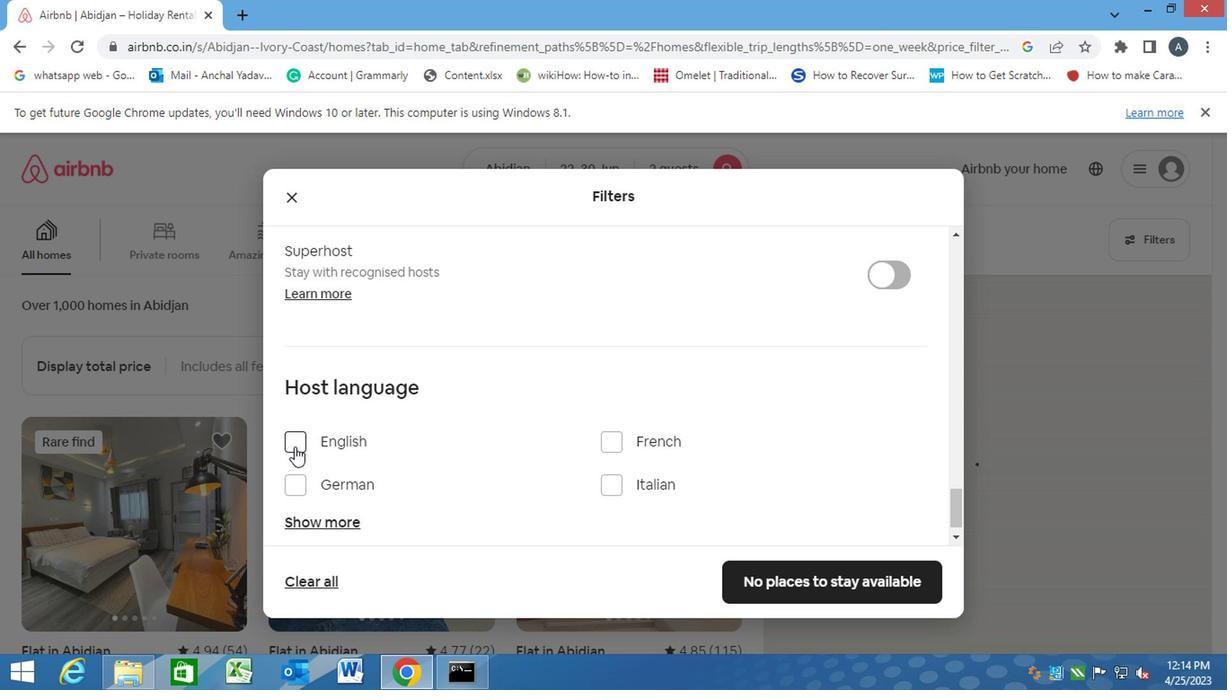 
Action: Mouse moved to (782, 572)
Screenshot: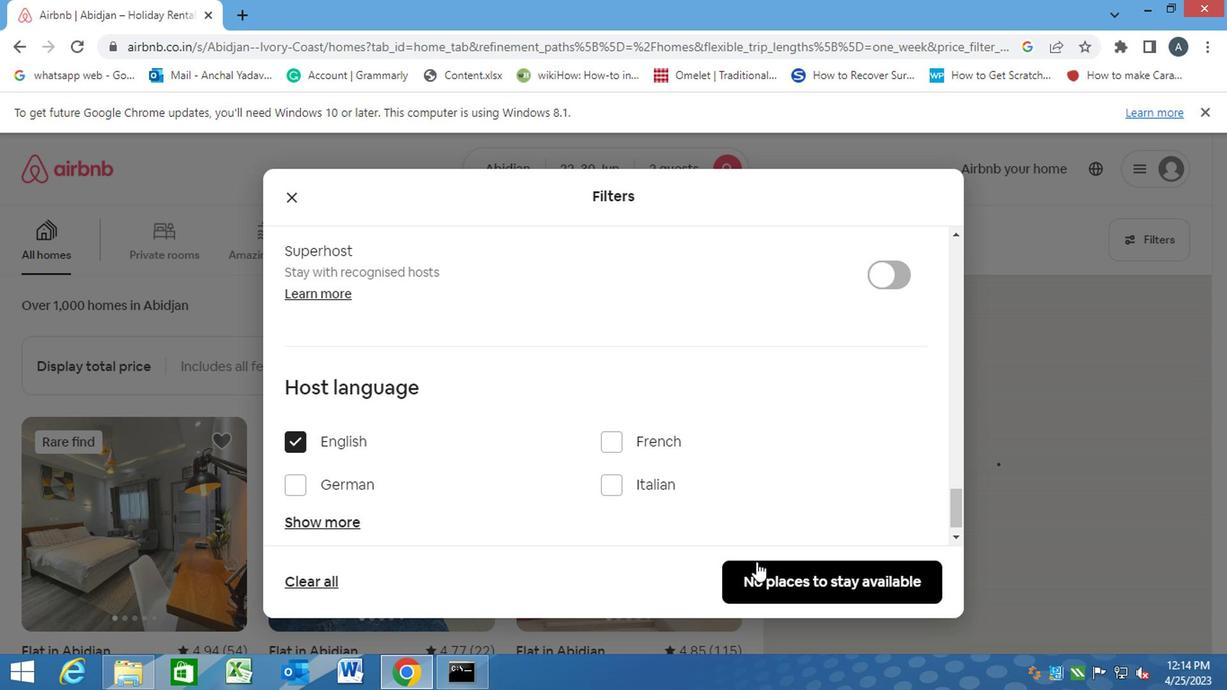 
Action: Mouse pressed left at (782, 572)
Screenshot: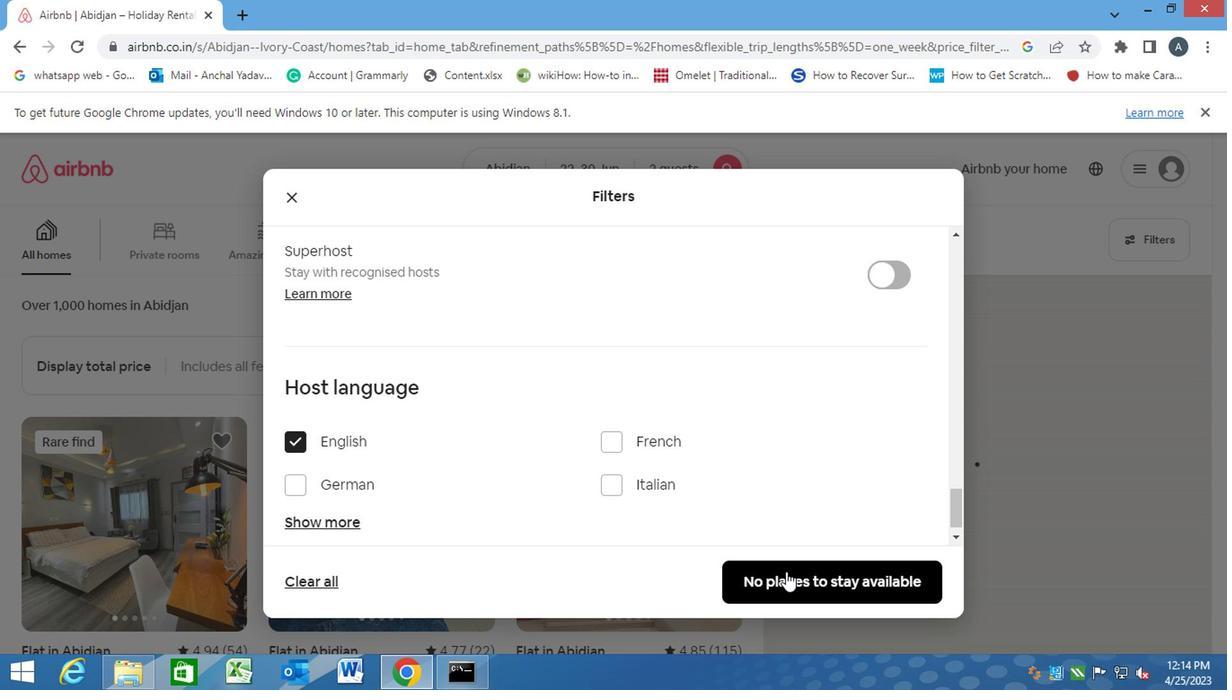 
